 Task: Add a signature Jeffery Brown containing Have a great National Nurses Day, Jeffery Brown to email address softage.8@softage.net and add a label Test scores
Action: Mouse moved to (1129, 59)
Screenshot: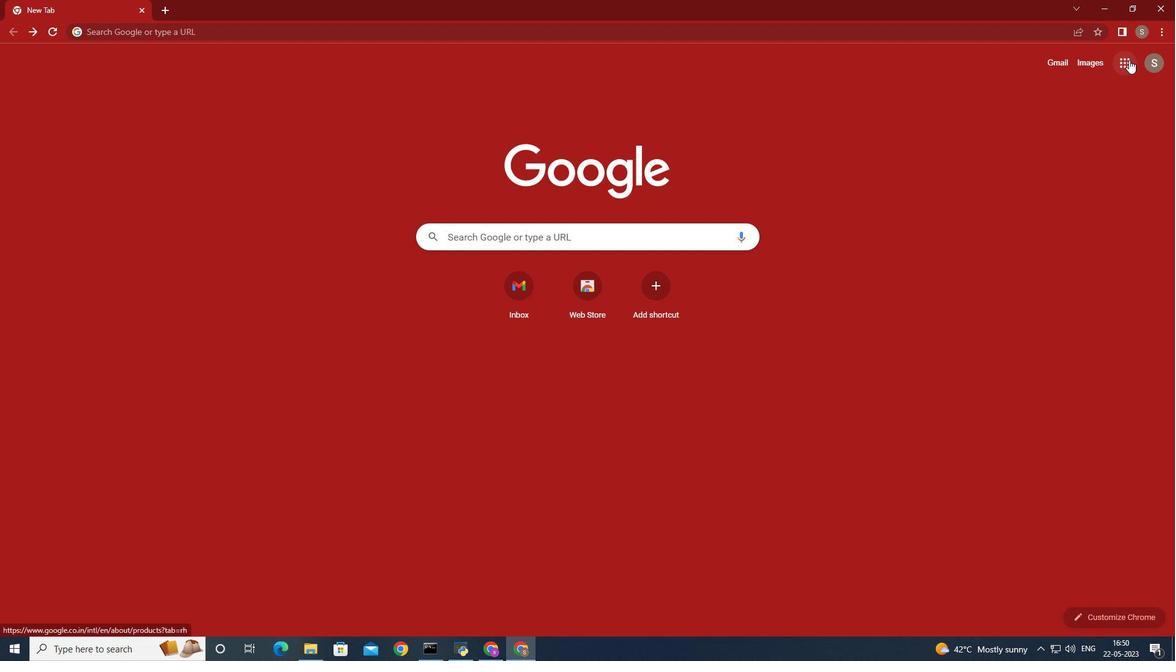 
Action: Mouse pressed left at (1129, 59)
Screenshot: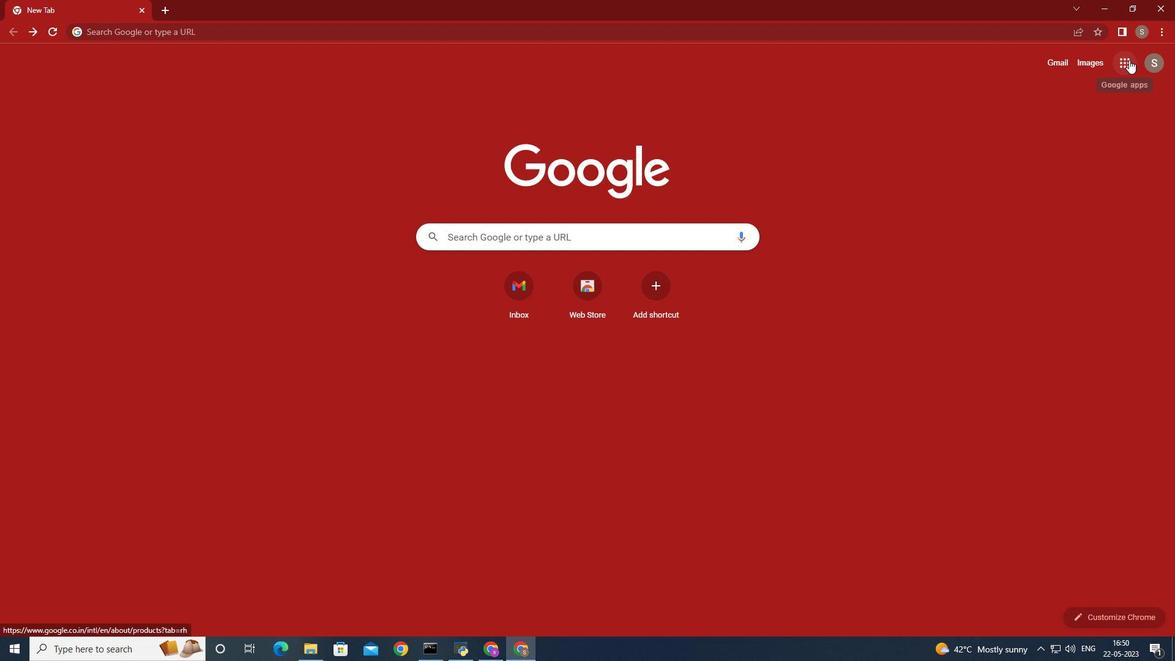 
Action: Mouse moved to (1087, 113)
Screenshot: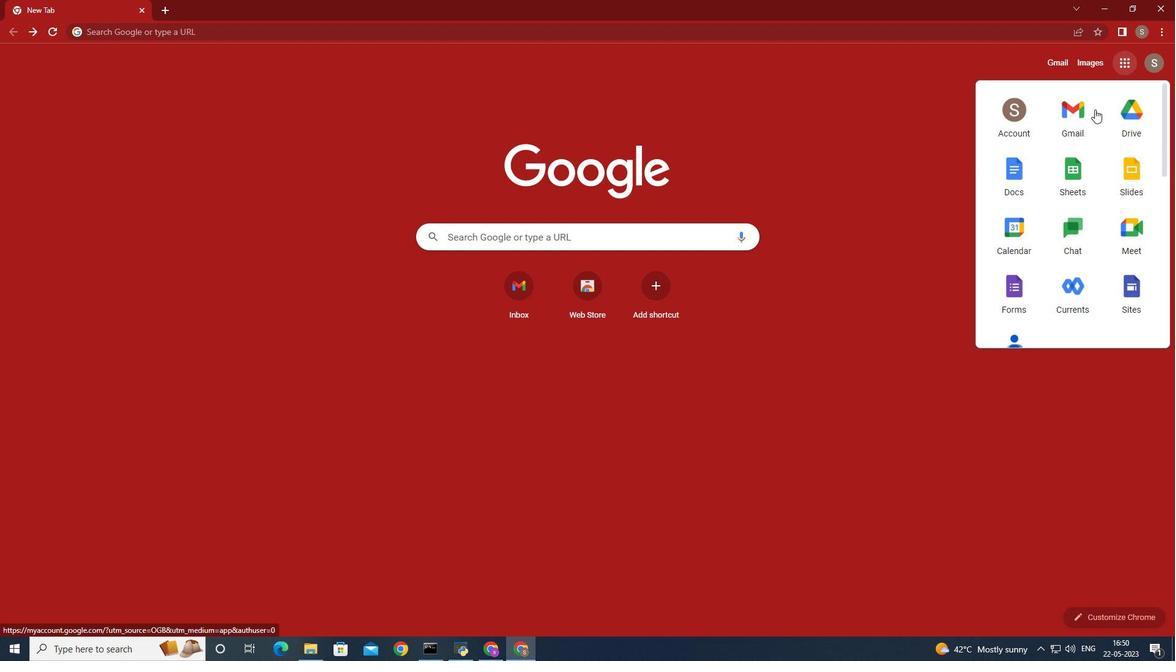 
Action: Mouse pressed left at (1087, 113)
Screenshot: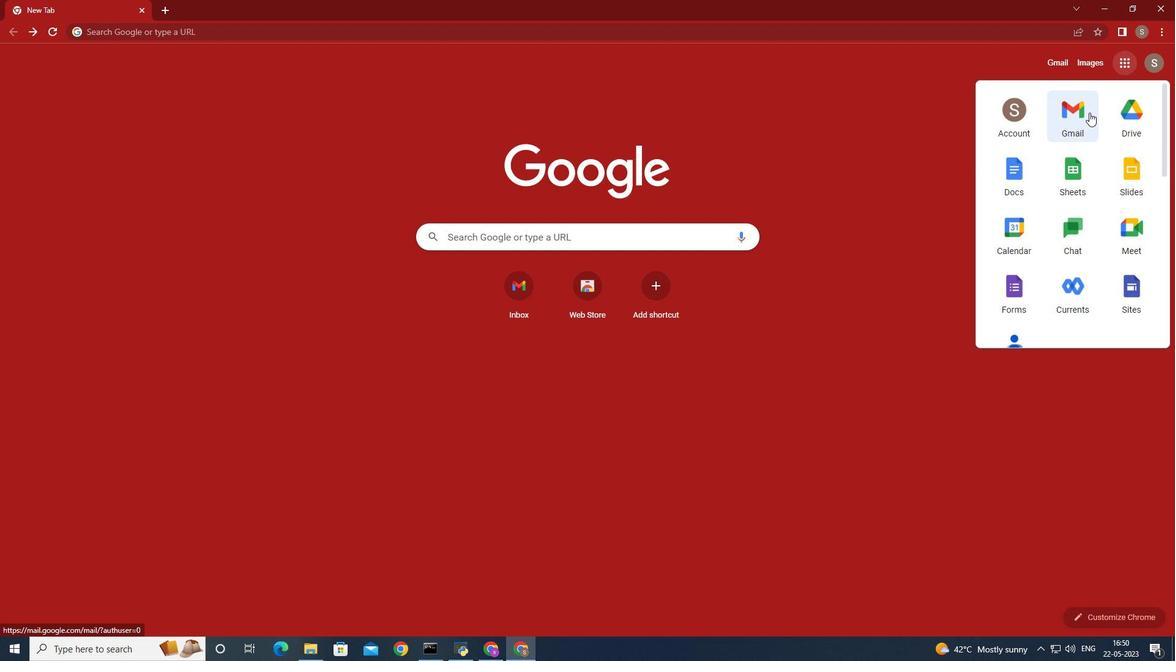 
Action: Mouse moved to (1034, 80)
Screenshot: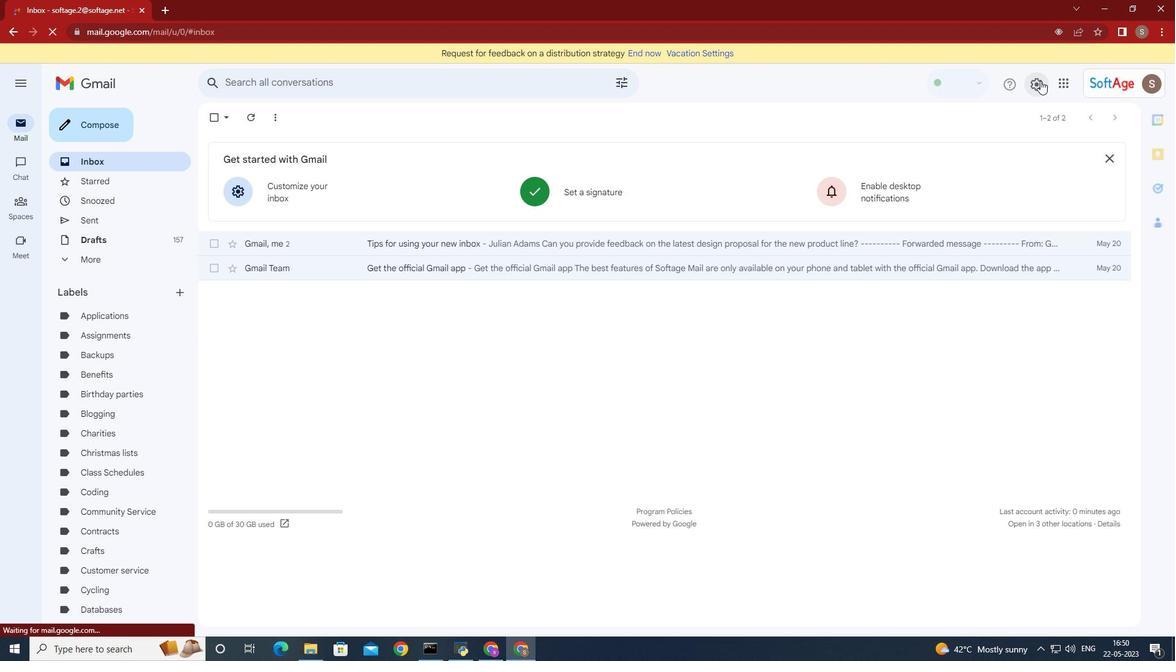 
Action: Mouse pressed left at (1034, 80)
Screenshot: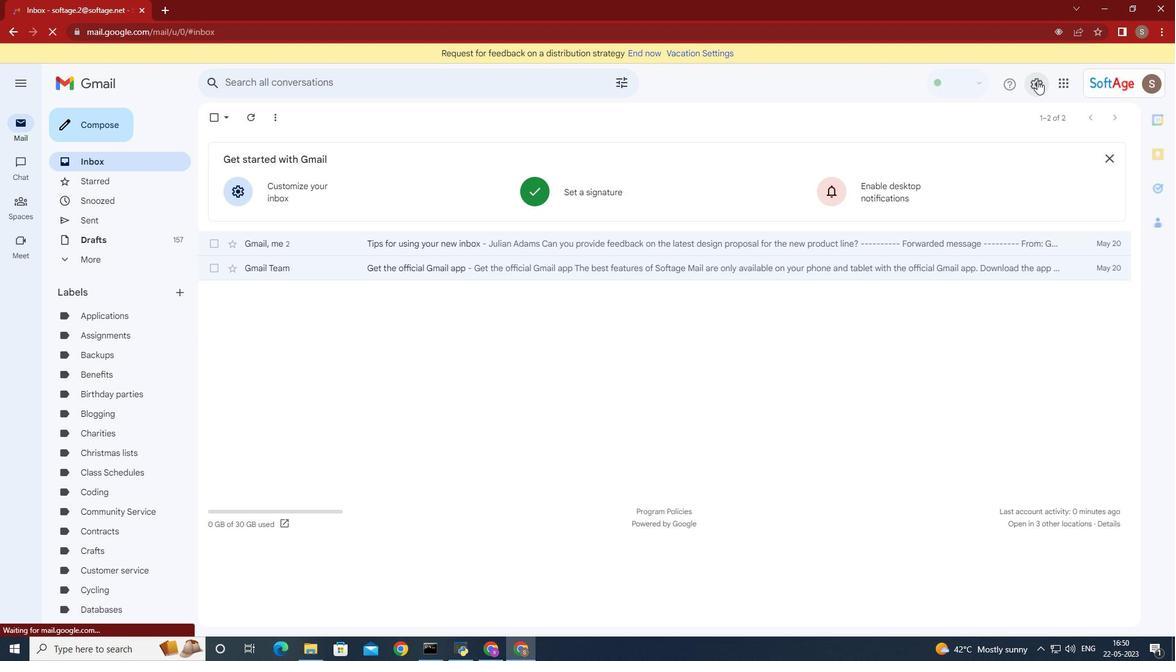
Action: Mouse moved to (1033, 139)
Screenshot: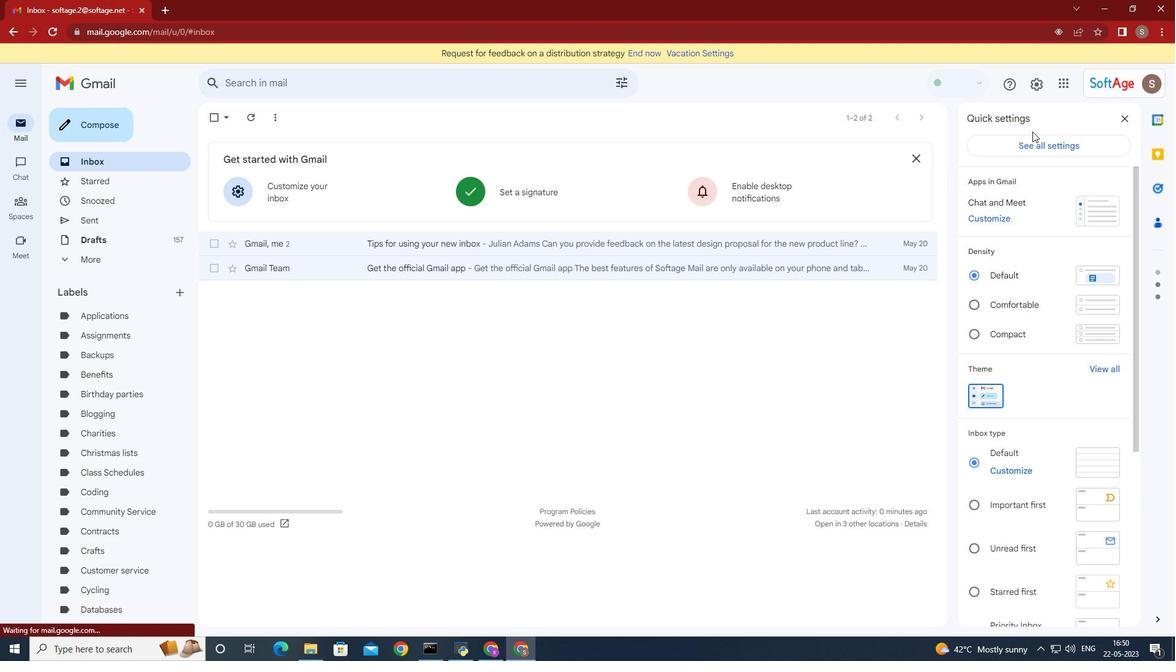 
Action: Mouse pressed left at (1033, 139)
Screenshot: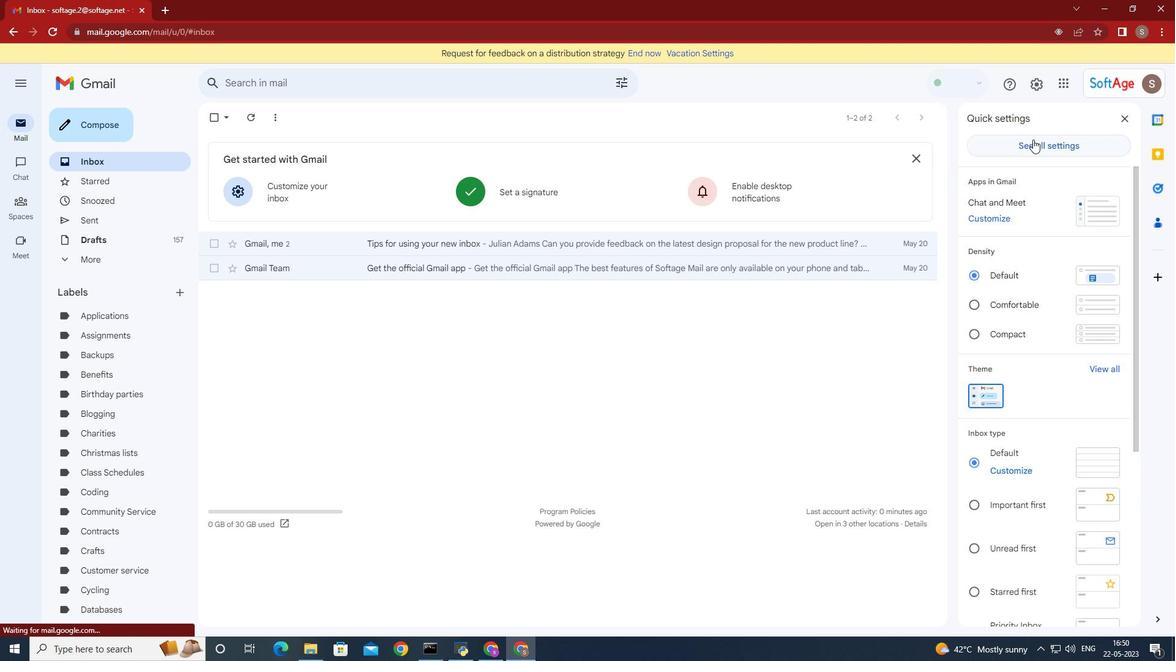 
Action: Mouse moved to (663, 259)
Screenshot: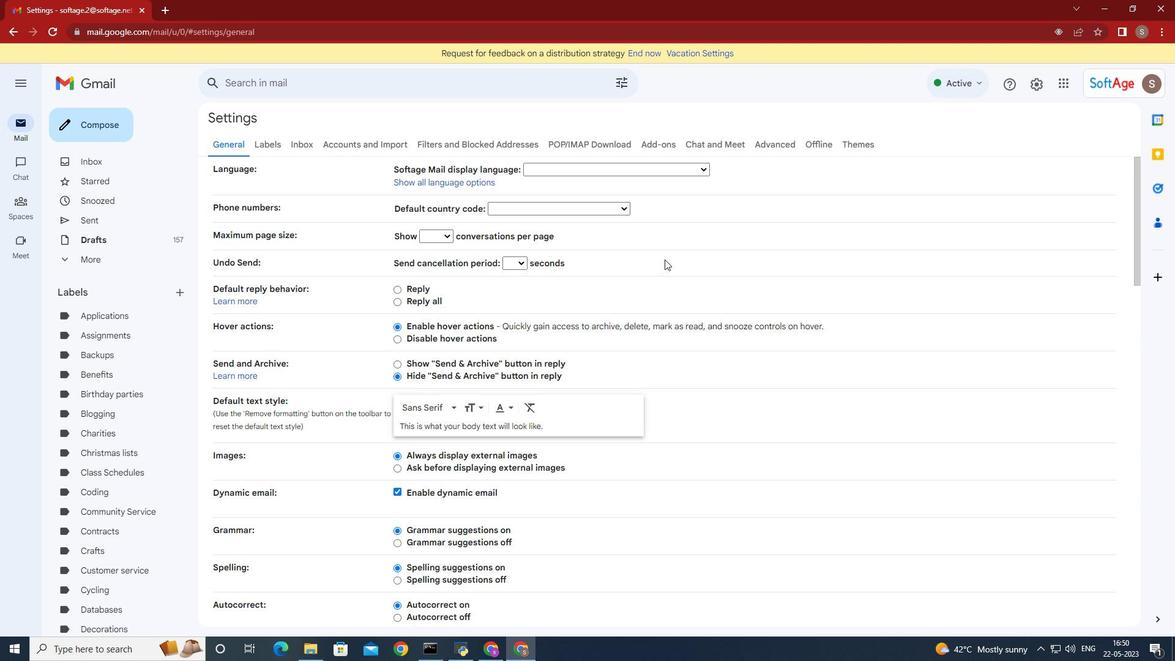
Action: Mouse scrolled (664, 258) with delta (0, 0)
Screenshot: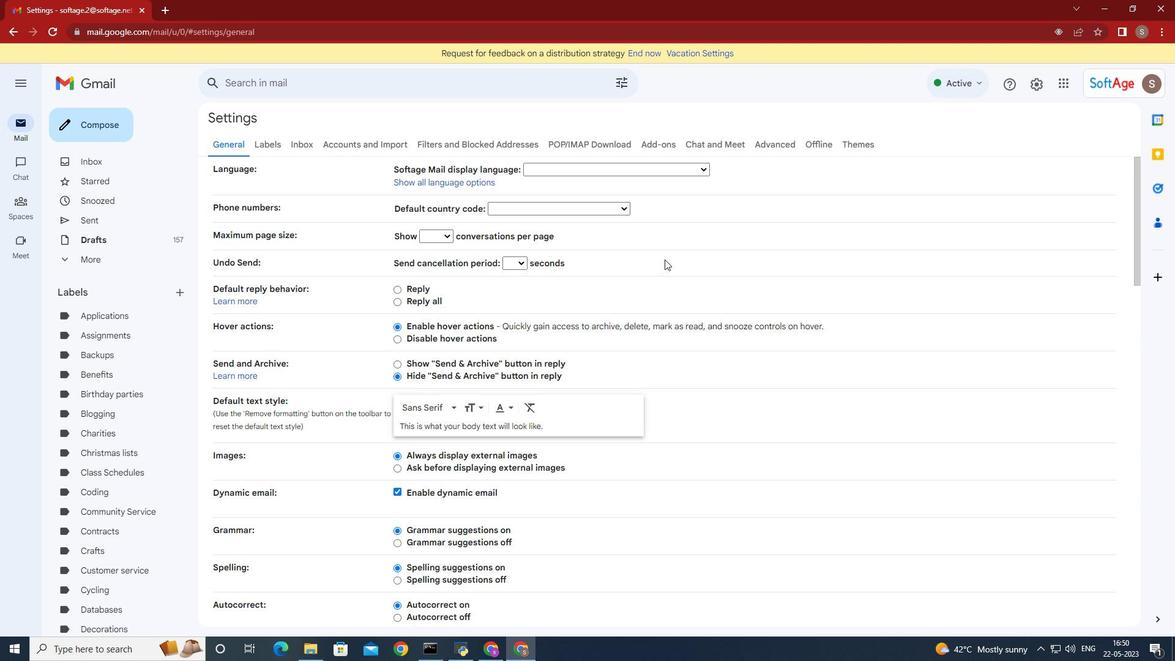 
Action: Mouse scrolled (663, 258) with delta (0, 0)
Screenshot: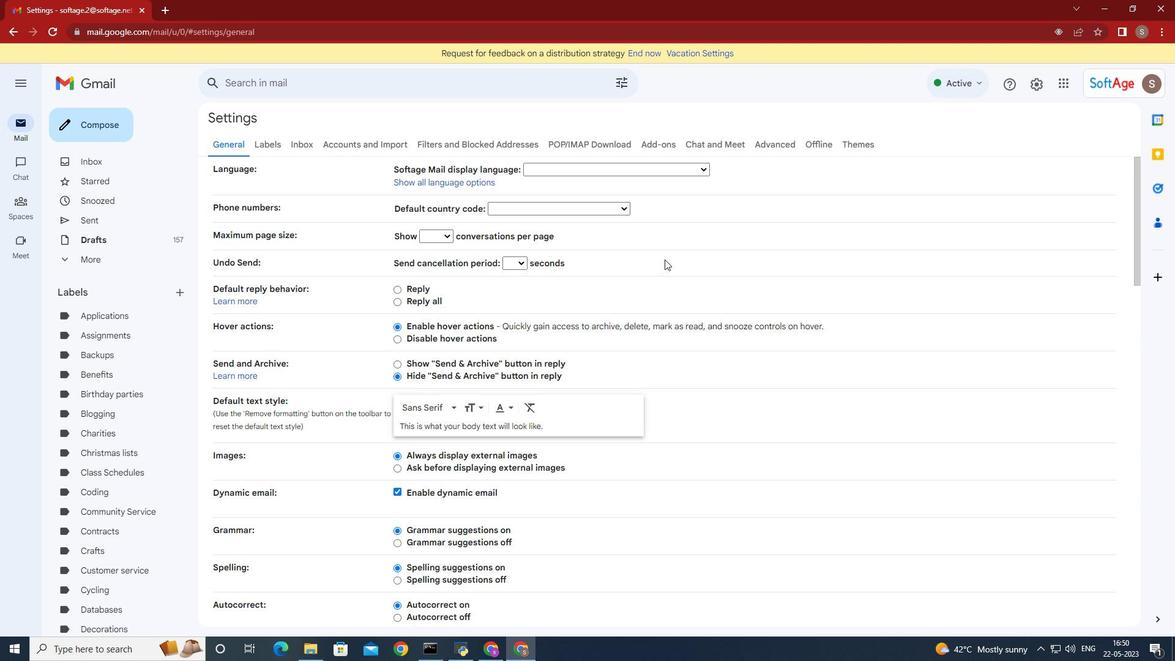 
Action: Mouse scrolled (663, 258) with delta (0, 0)
Screenshot: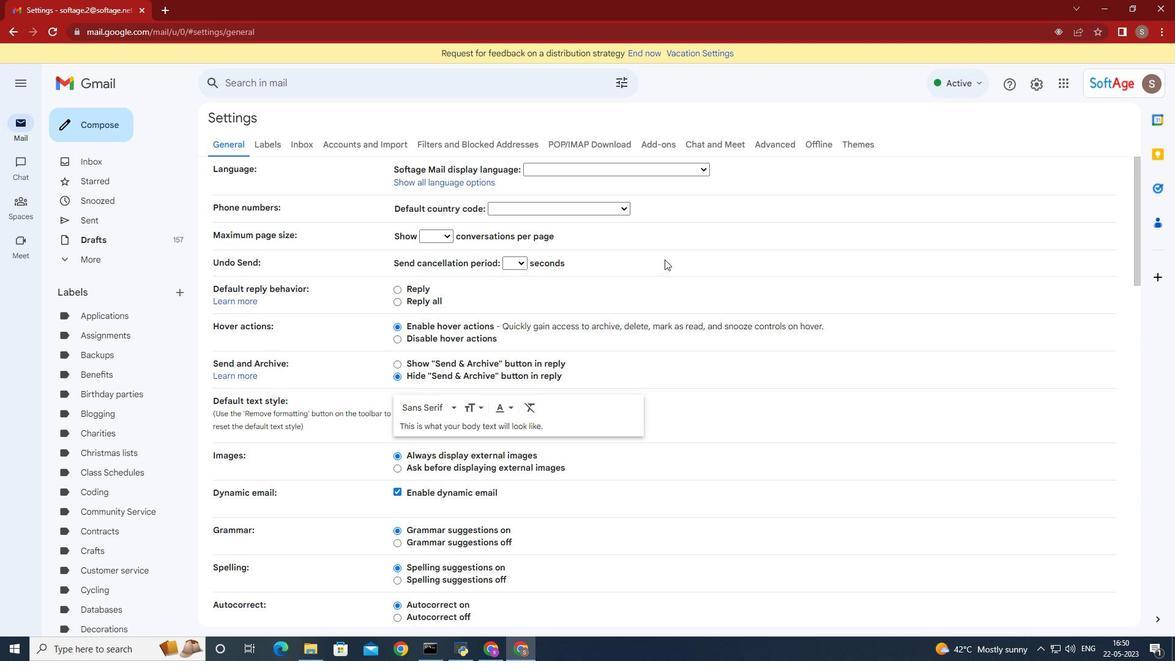 
Action: Mouse moved to (663, 259)
Screenshot: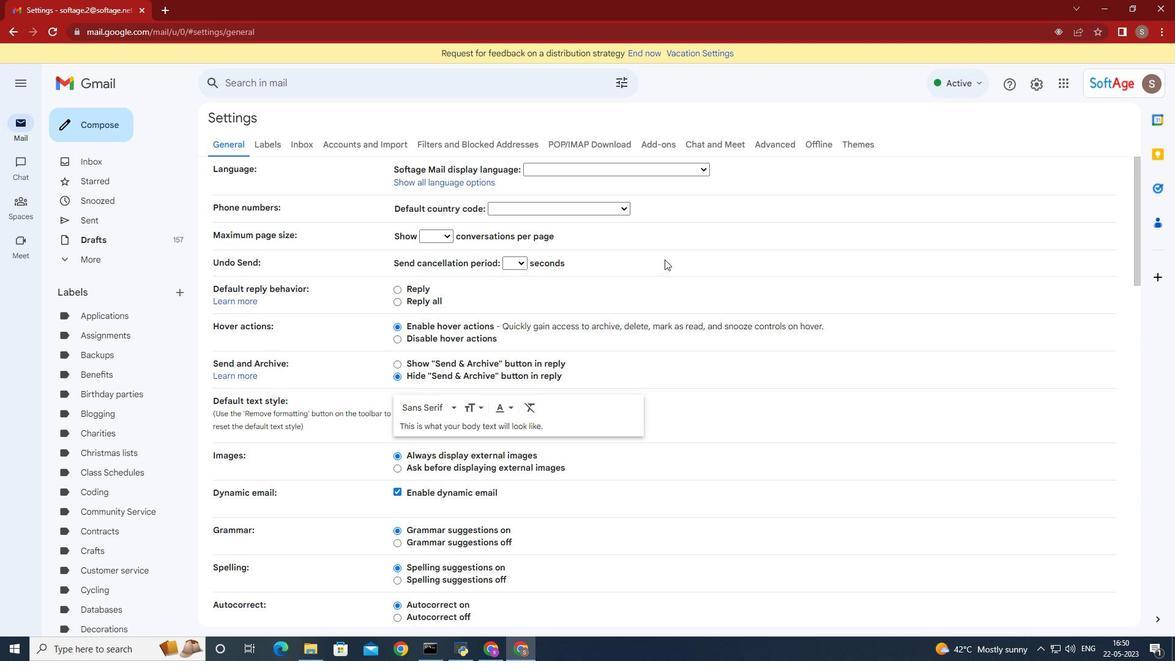 
Action: Mouse scrolled (663, 258) with delta (0, 0)
Screenshot: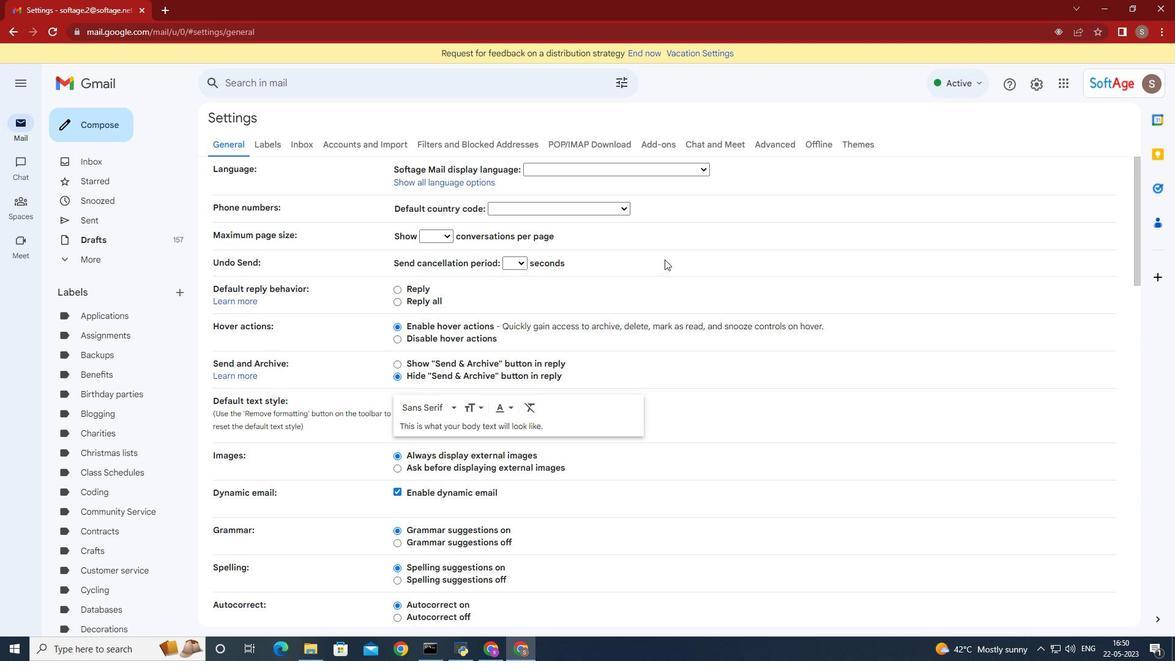 
Action: Mouse scrolled (663, 258) with delta (0, 0)
Screenshot: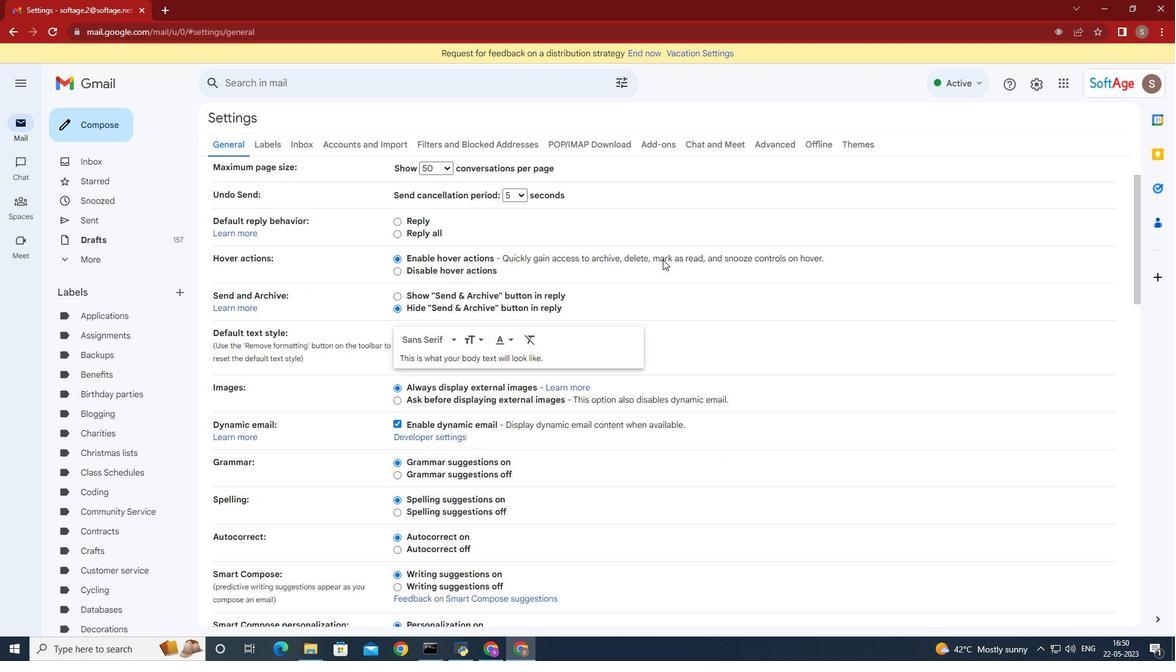 
Action: Mouse scrolled (663, 258) with delta (0, 0)
Screenshot: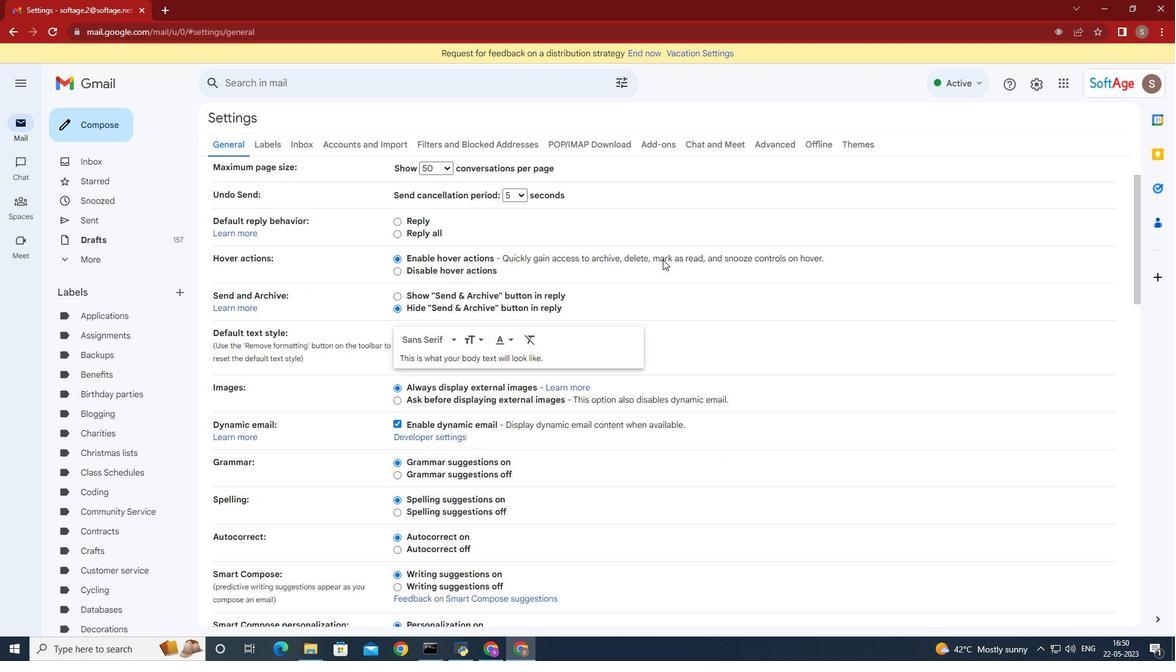 
Action: Mouse scrolled (663, 258) with delta (0, 0)
Screenshot: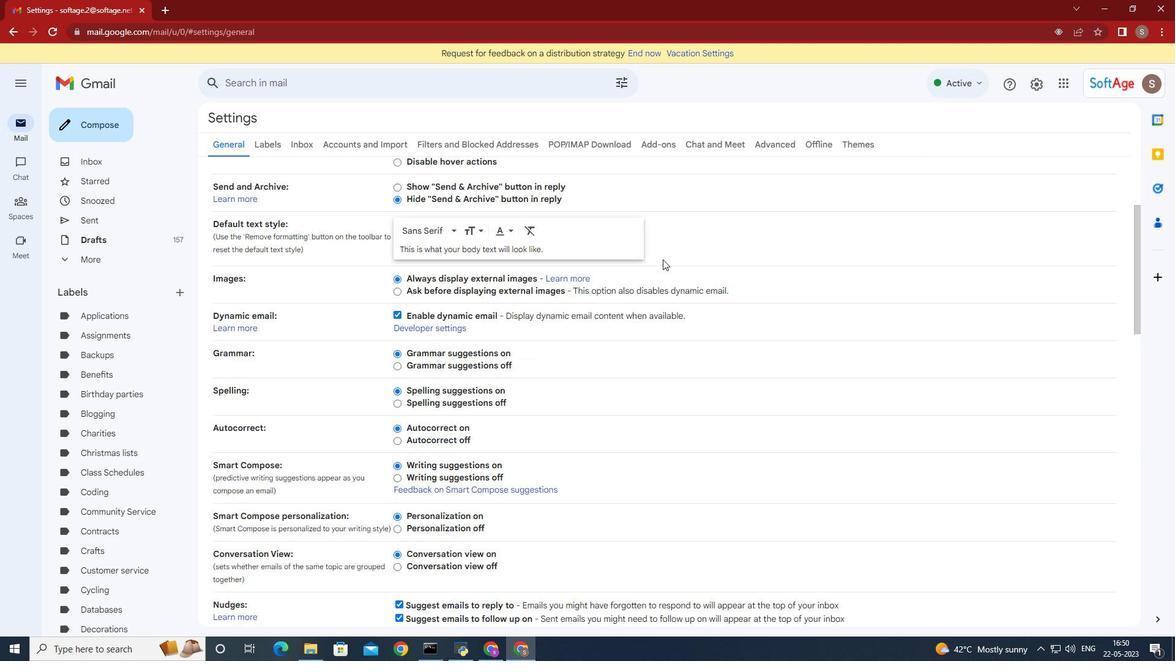 
Action: Mouse scrolled (663, 258) with delta (0, 0)
Screenshot: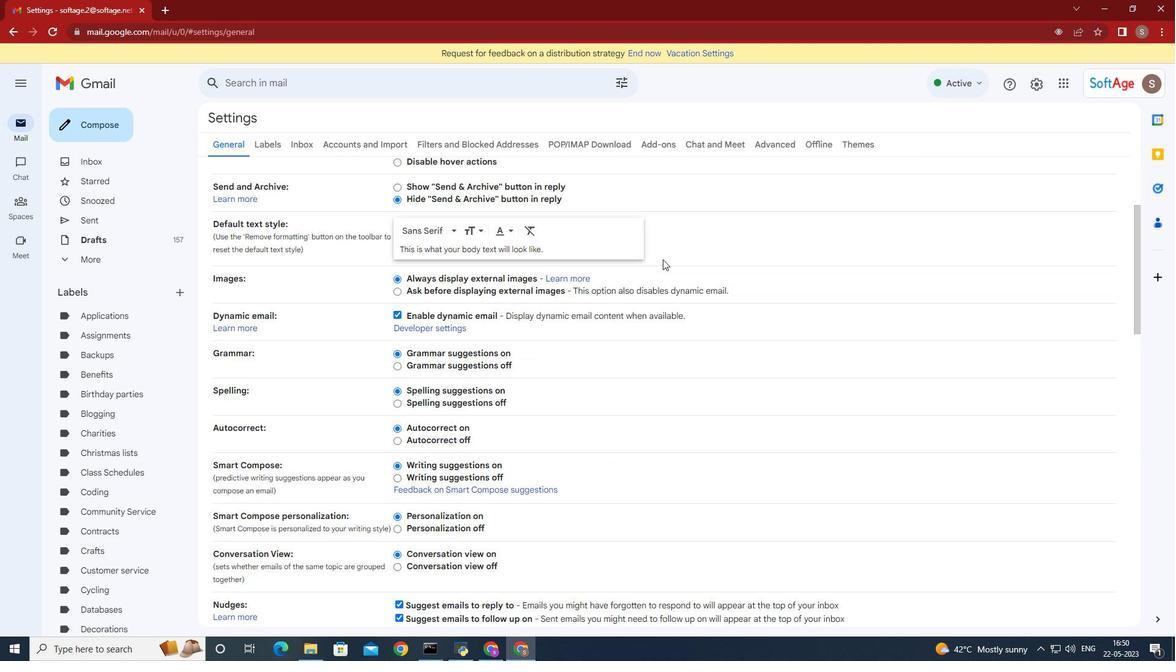 
Action: Mouse scrolled (663, 258) with delta (0, 0)
Screenshot: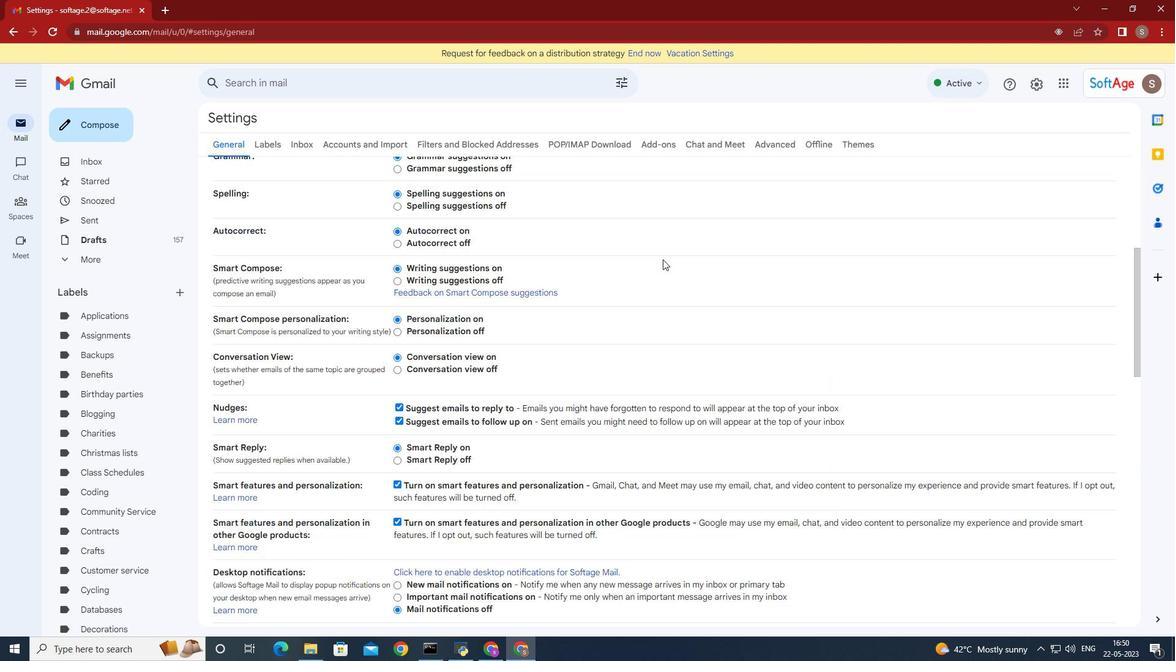 
Action: Mouse scrolled (663, 258) with delta (0, 0)
Screenshot: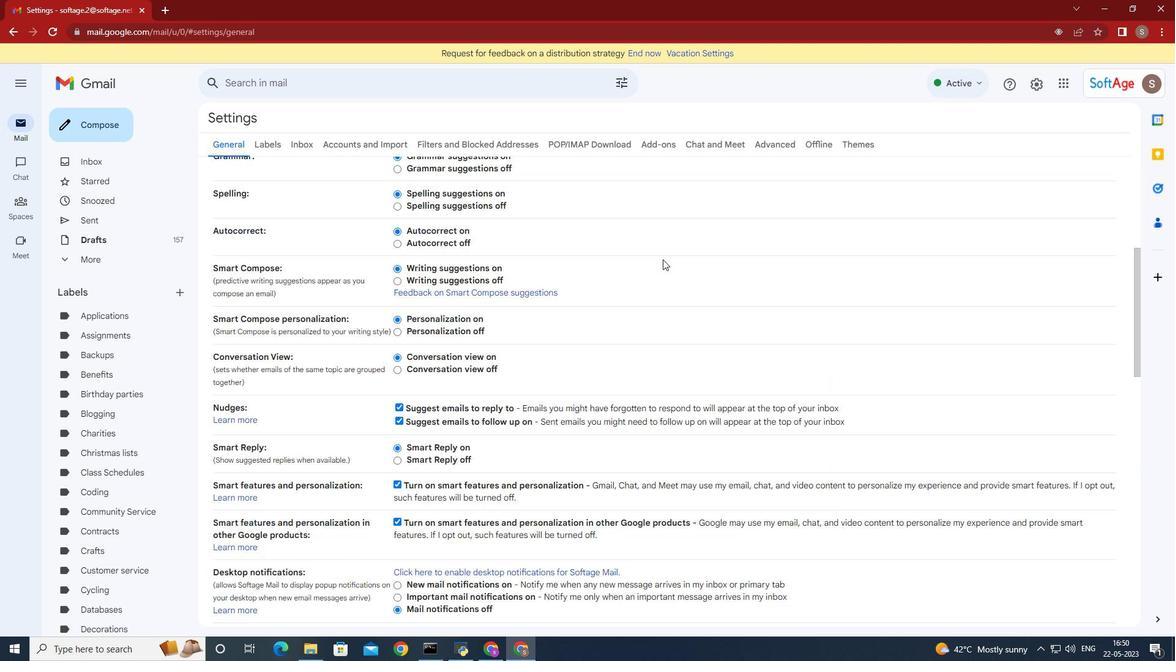 
Action: Mouse scrolled (663, 258) with delta (0, 0)
Screenshot: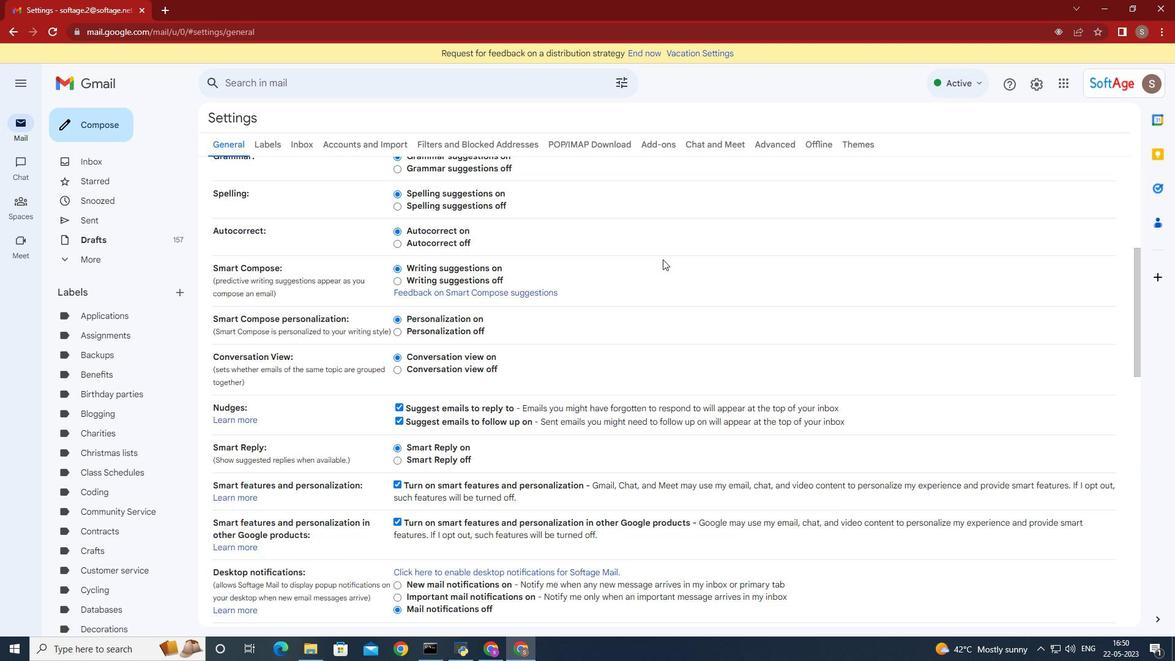 
Action: Mouse moved to (400, 417)
Screenshot: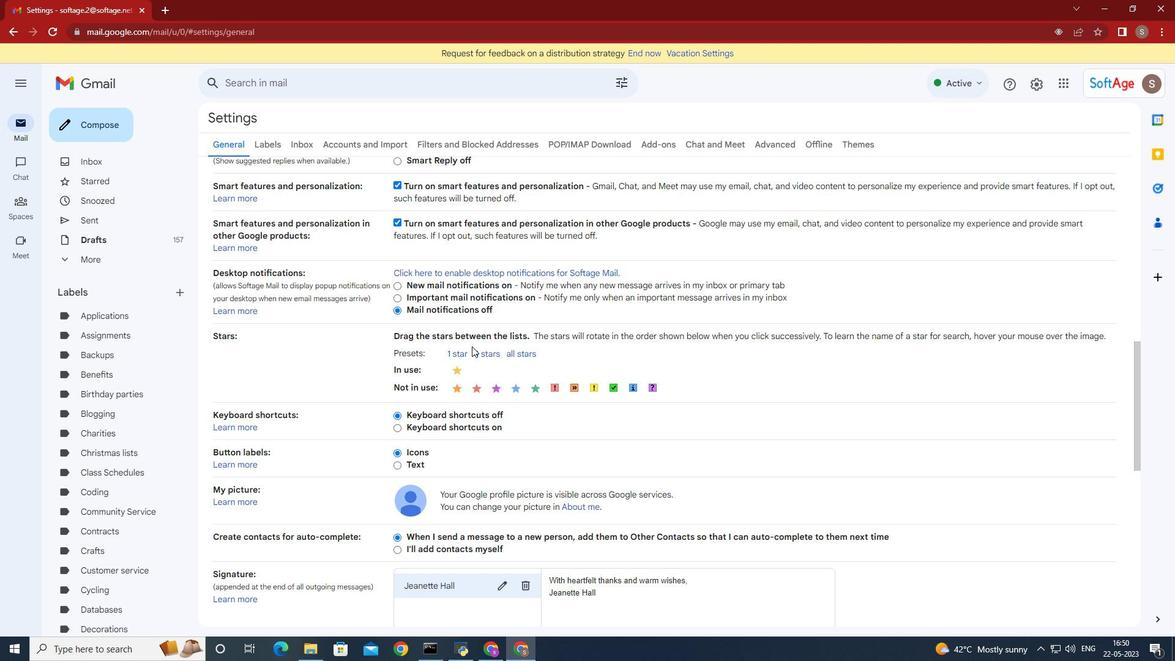 
Action: Mouse scrolled (400, 416) with delta (0, 0)
Screenshot: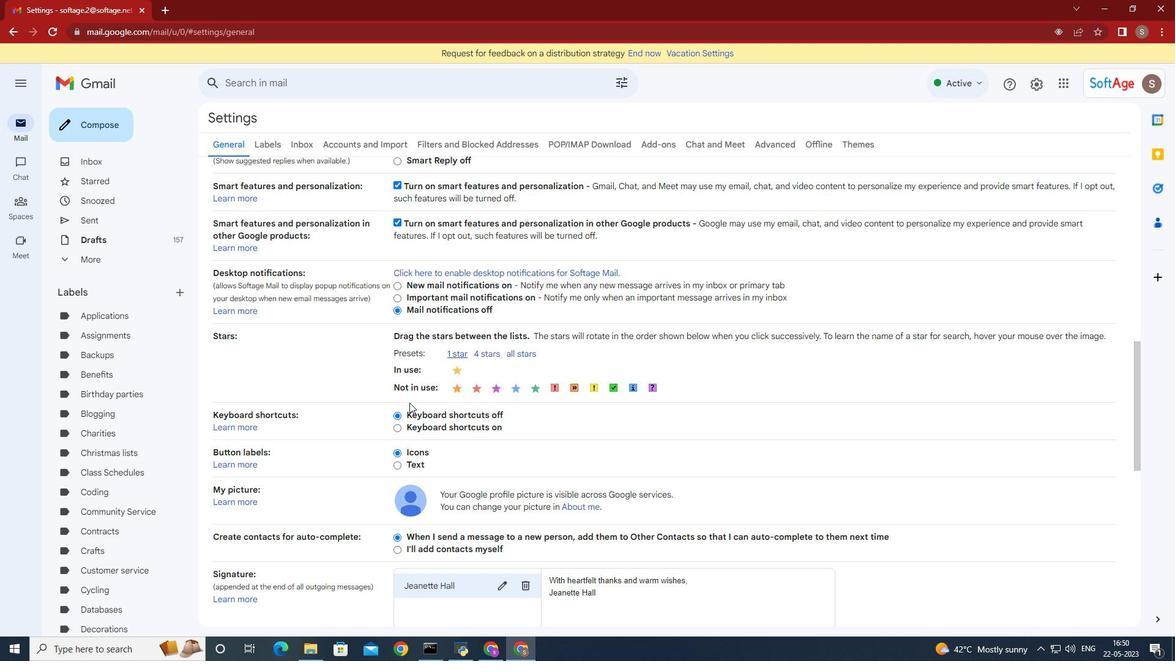 
Action: Mouse moved to (399, 418)
Screenshot: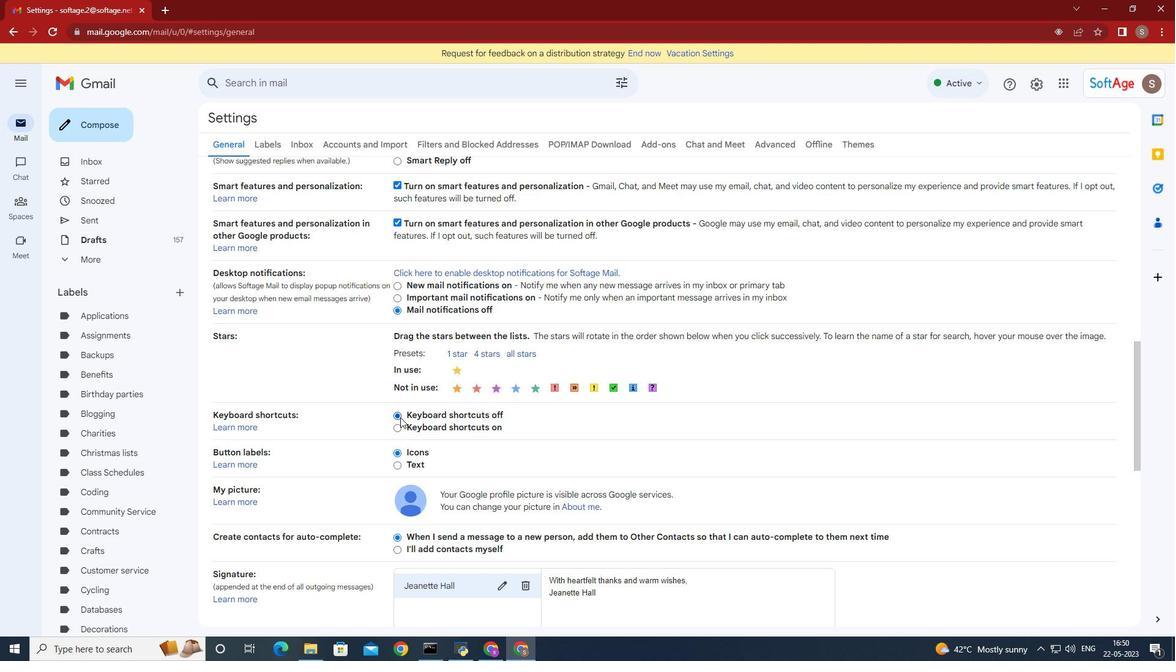 
Action: Mouse scrolled (399, 417) with delta (0, 0)
Screenshot: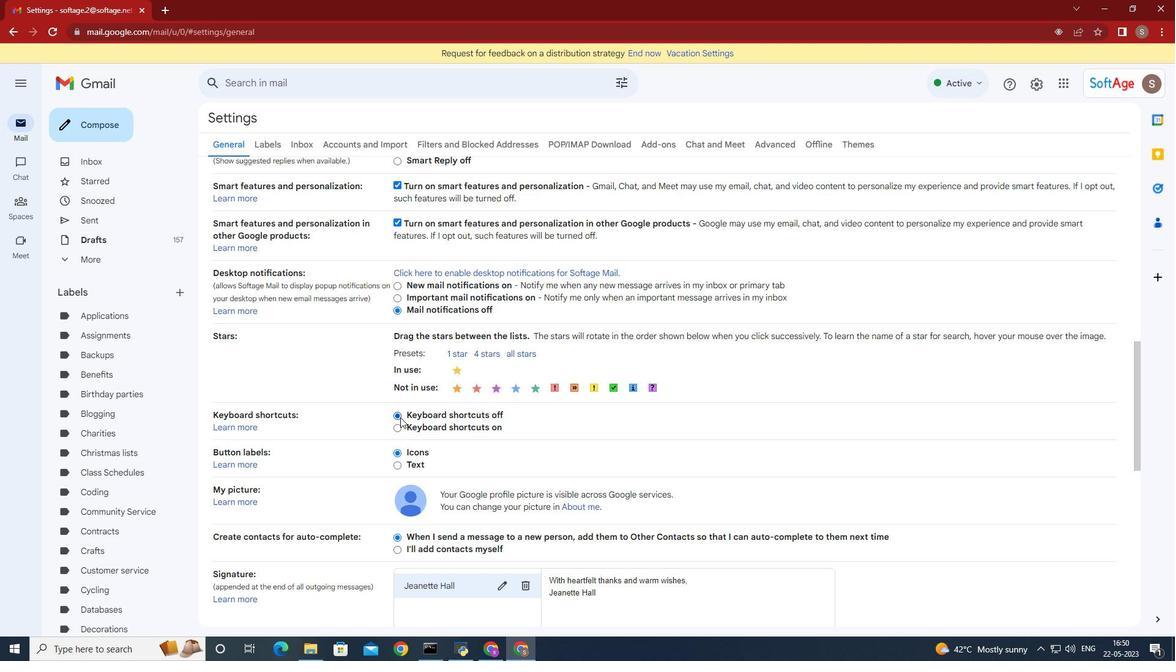 
Action: Mouse scrolled (399, 417) with delta (0, 0)
Screenshot: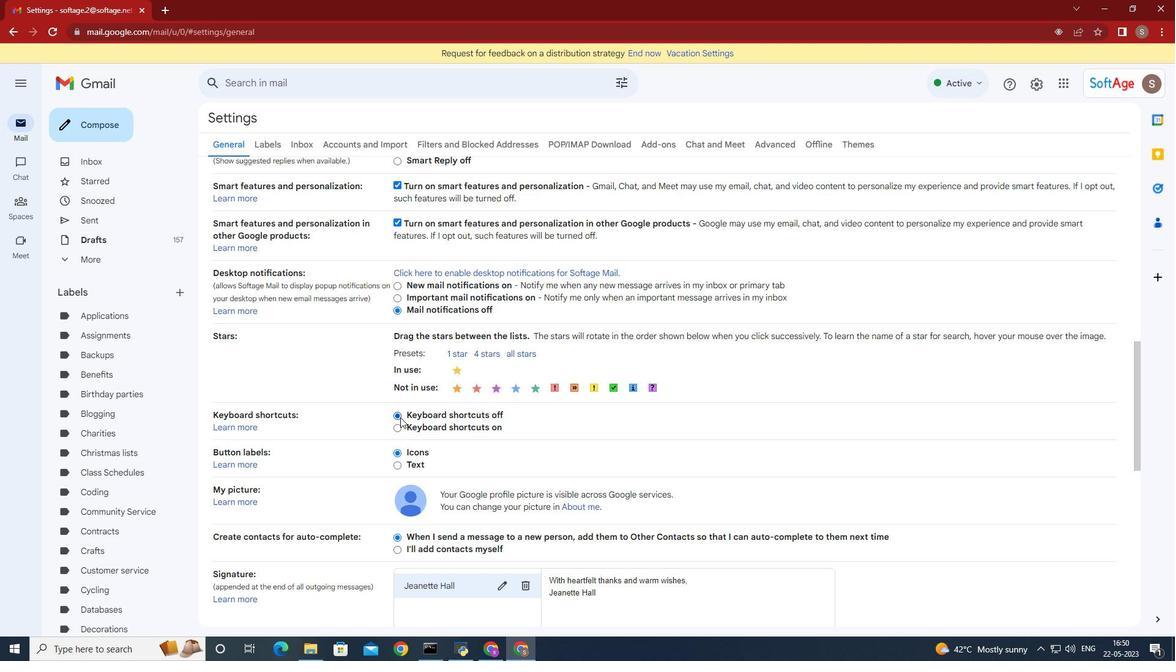 
Action: Mouse scrolled (399, 417) with delta (0, 0)
Screenshot: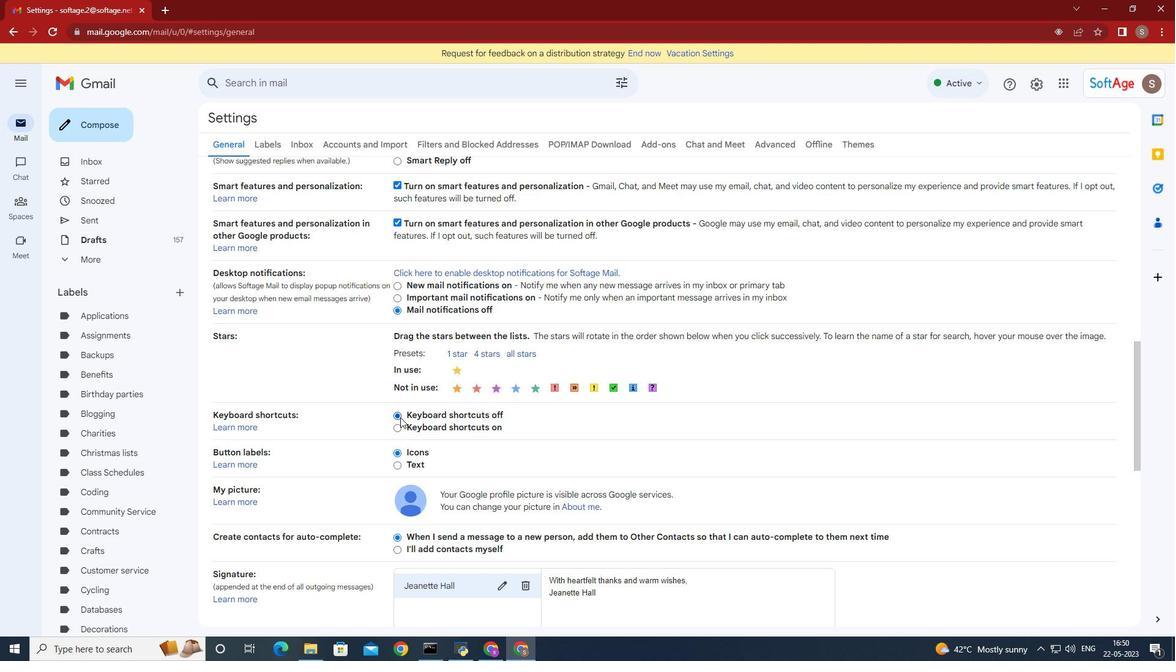 
Action: Mouse scrolled (399, 417) with delta (0, 0)
Screenshot: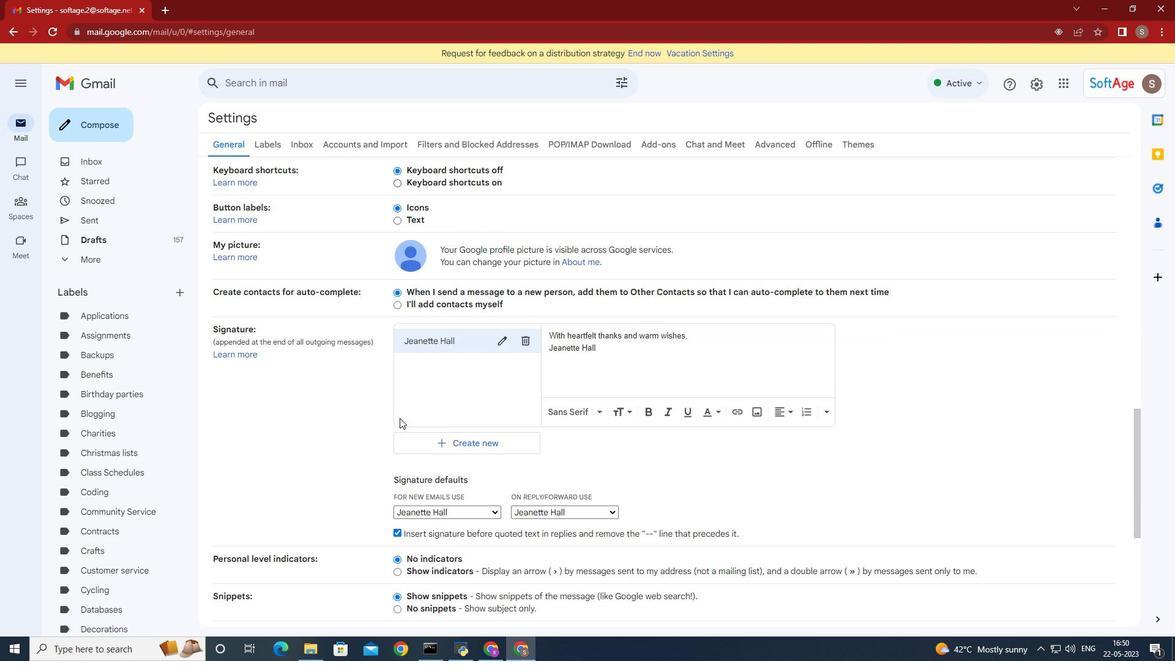 
Action: Mouse scrolled (399, 417) with delta (0, 0)
Screenshot: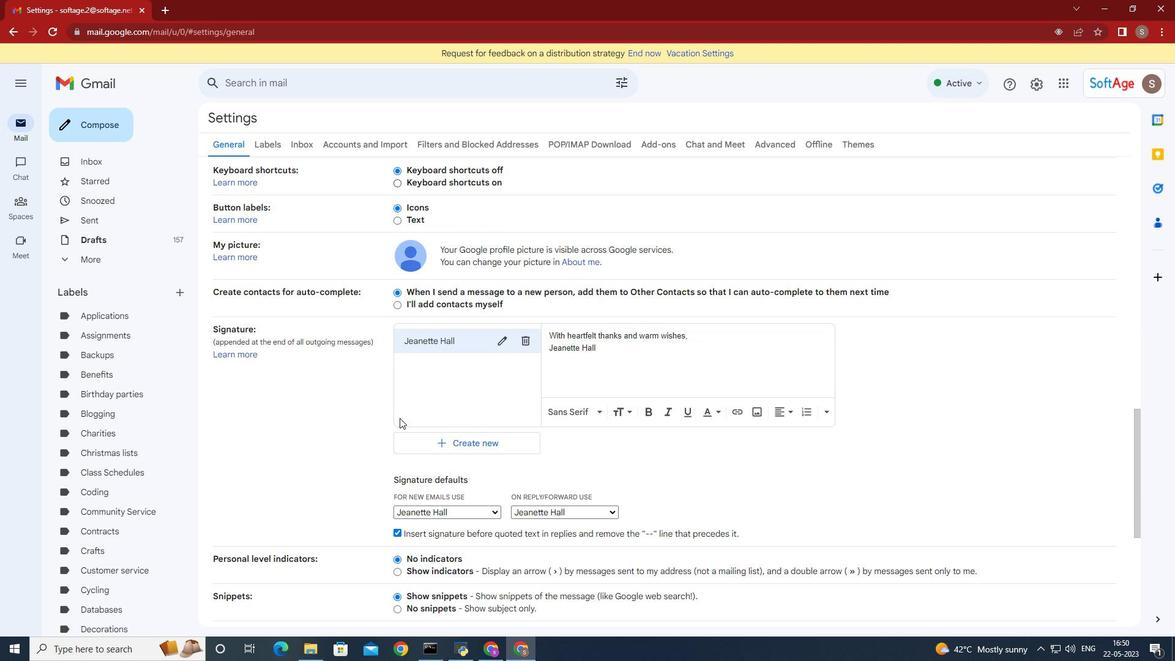 
Action: Mouse scrolled (399, 417) with delta (0, 0)
Screenshot: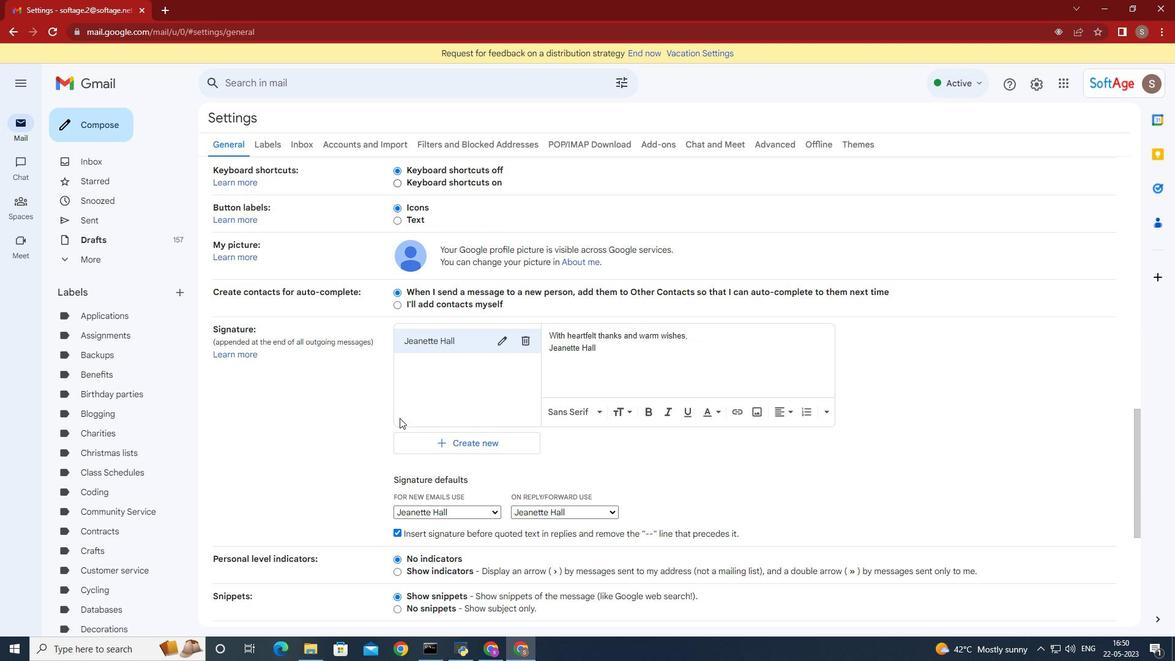 
Action: Mouse moved to (476, 252)
Screenshot: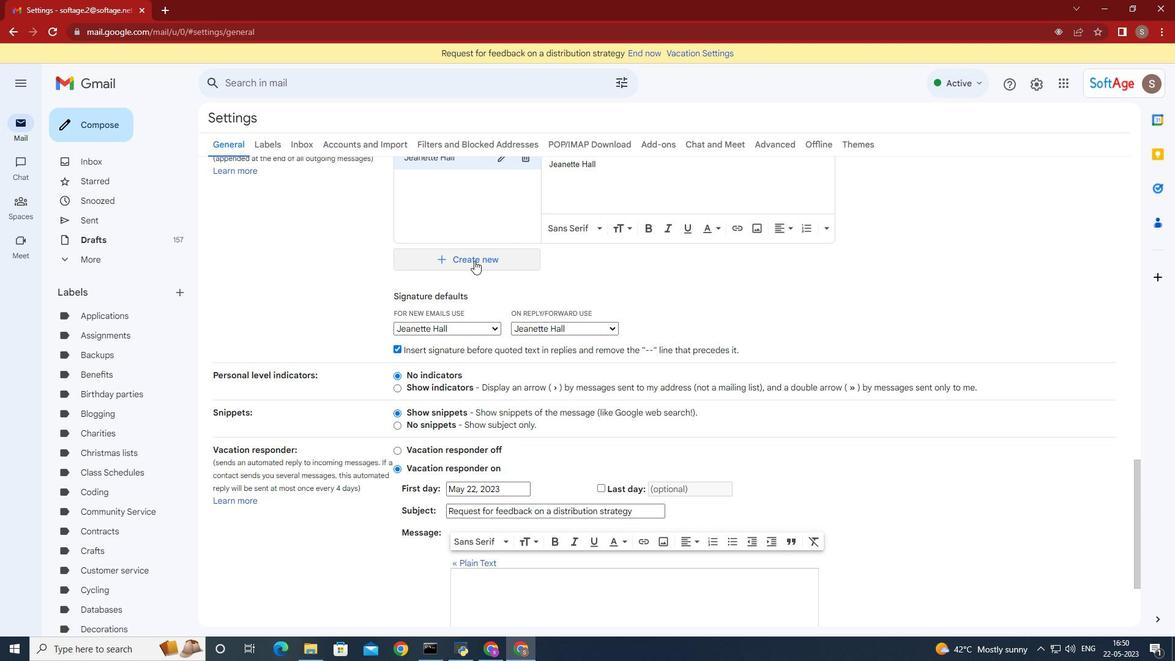 
Action: Mouse pressed left at (476, 252)
Screenshot: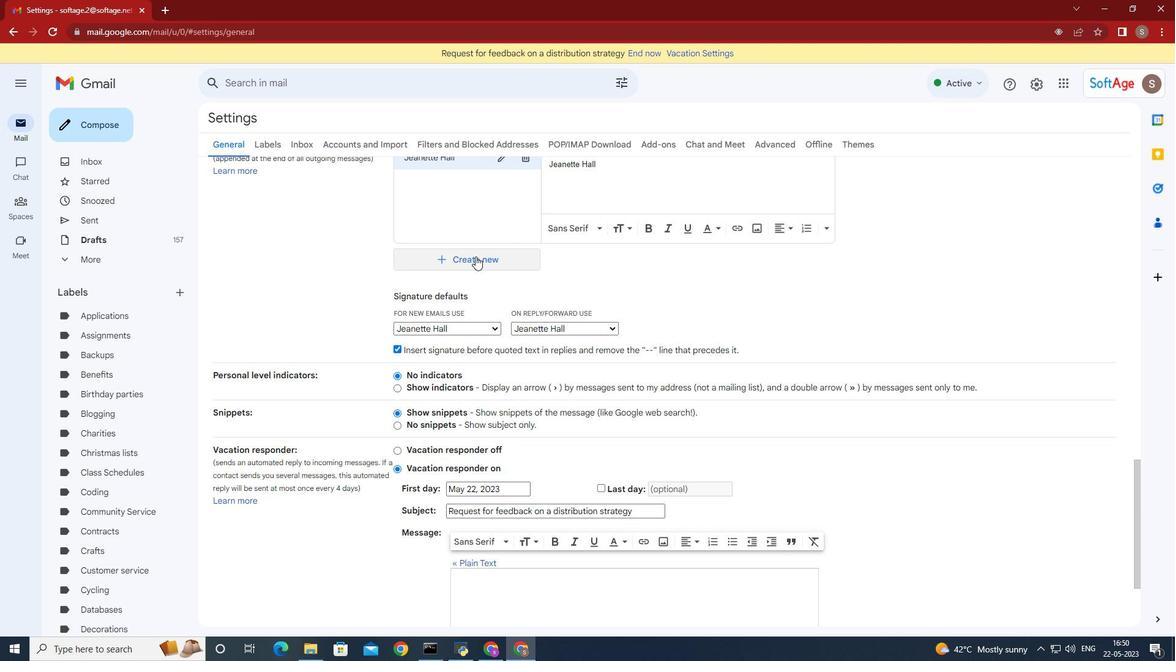 
Action: Mouse moved to (485, 281)
Screenshot: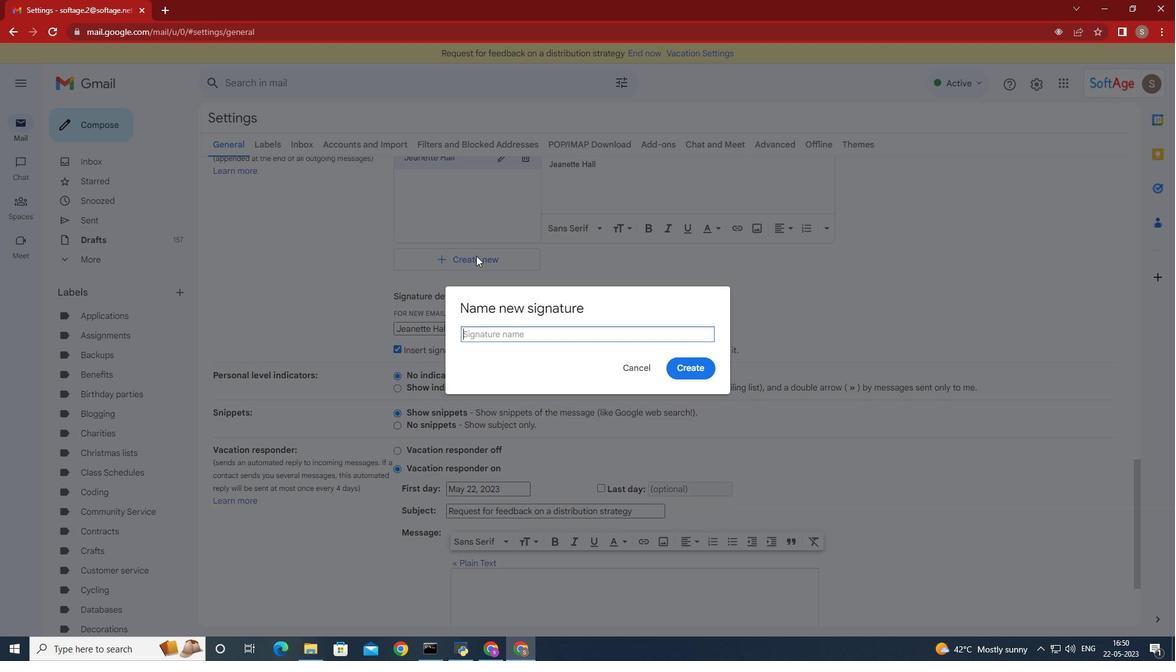 
Action: Key pressed <Key.shift><Key.shift><Key.shift><Key.shift><Key.shift><Key.shift><Key.shift><Key.shift><Key.shift><Key.shift><Key.shift>Jeffery<Key.space><Key.shift><Key.shift><Key.shift>Brown<Key.space>
Screenshot: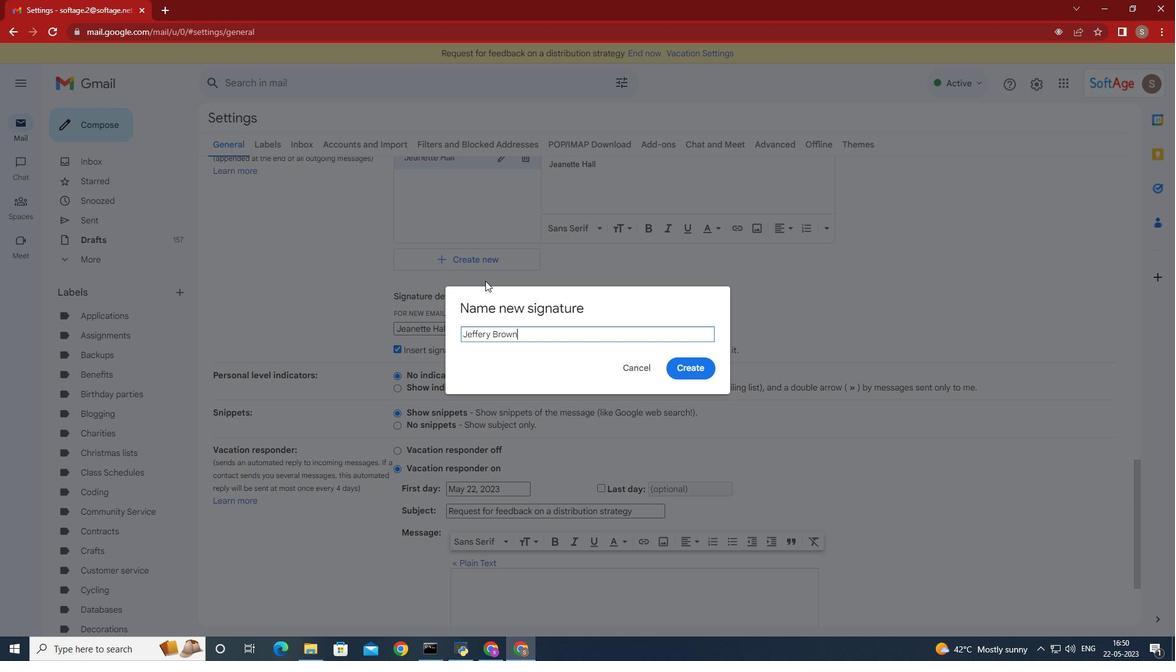 
Action: Mouse scrolled (485, 281) with delta (0, 0)
Screenshot: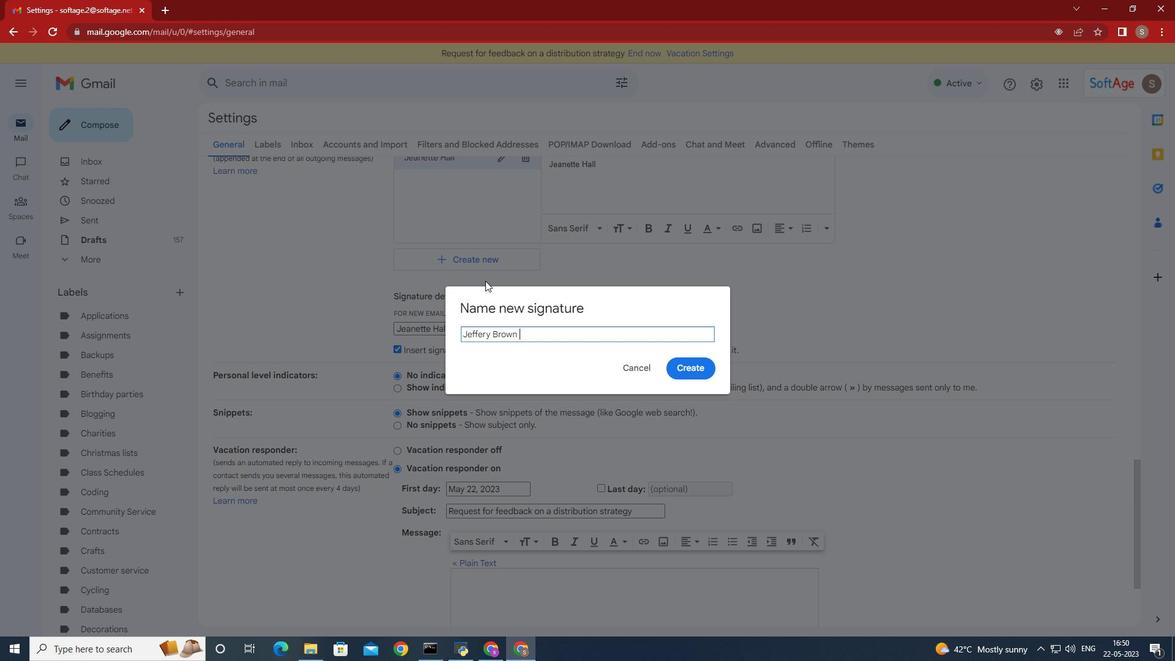 
Action: Mouse moved to (680, 370)
Screenshot: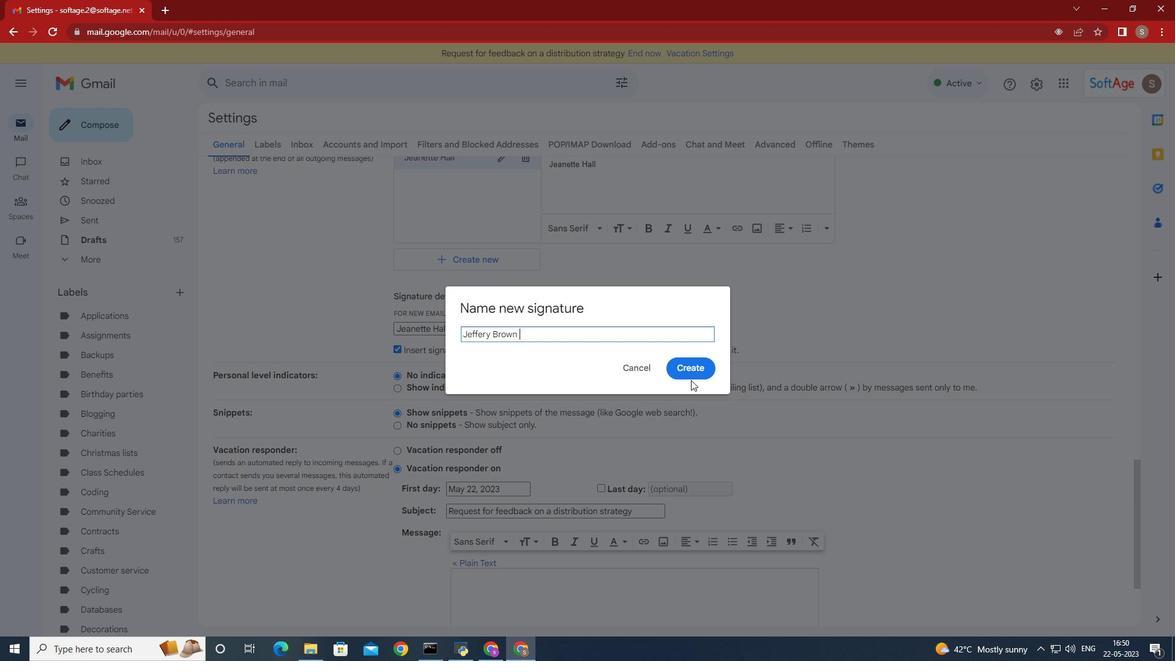 
Action: Mouse pressed left at (680, 370)
Screenshot: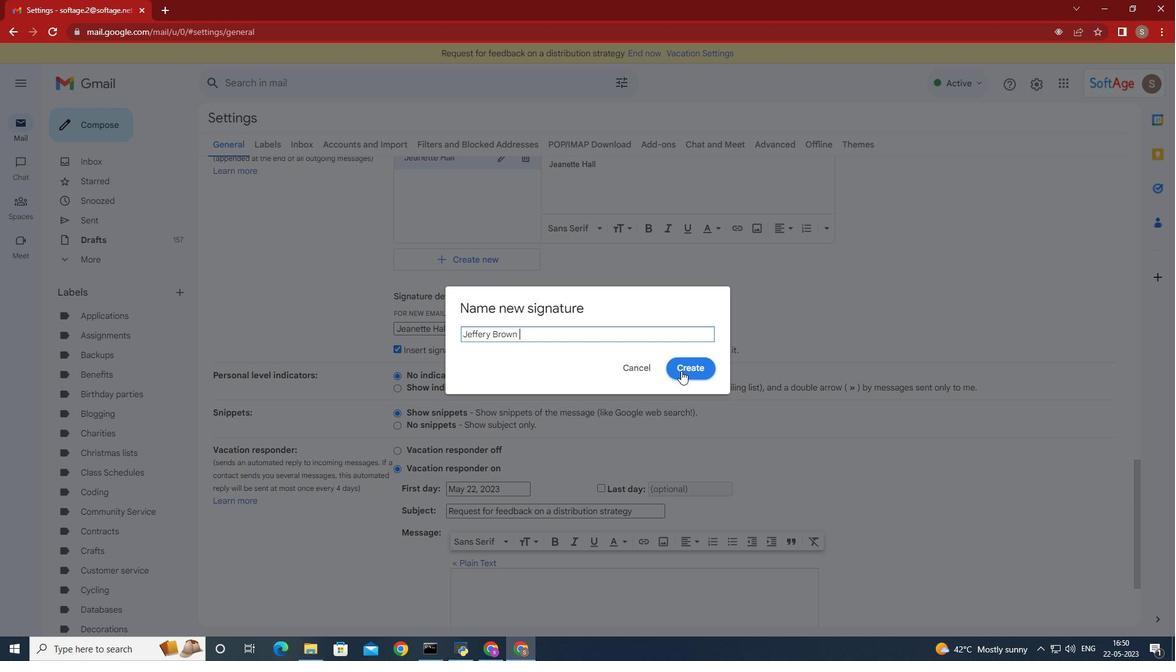 
Action: Mouse moved to (555, 396)
Screenshot: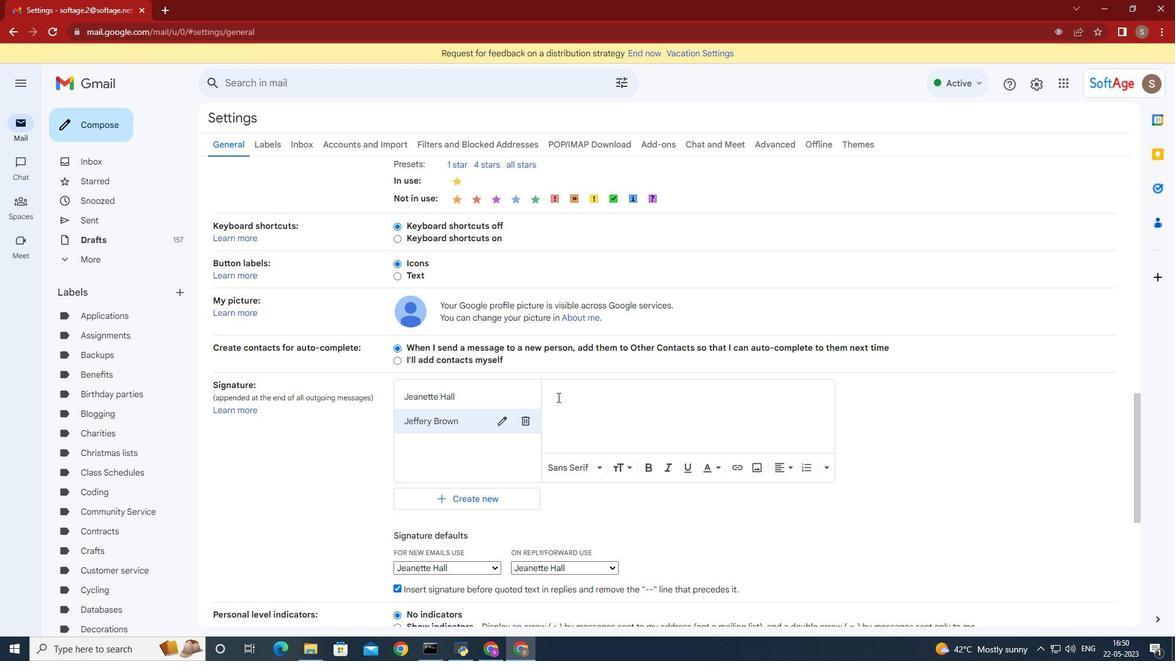 
Action: Mouse pressed left at (555, 396)
Screenshot: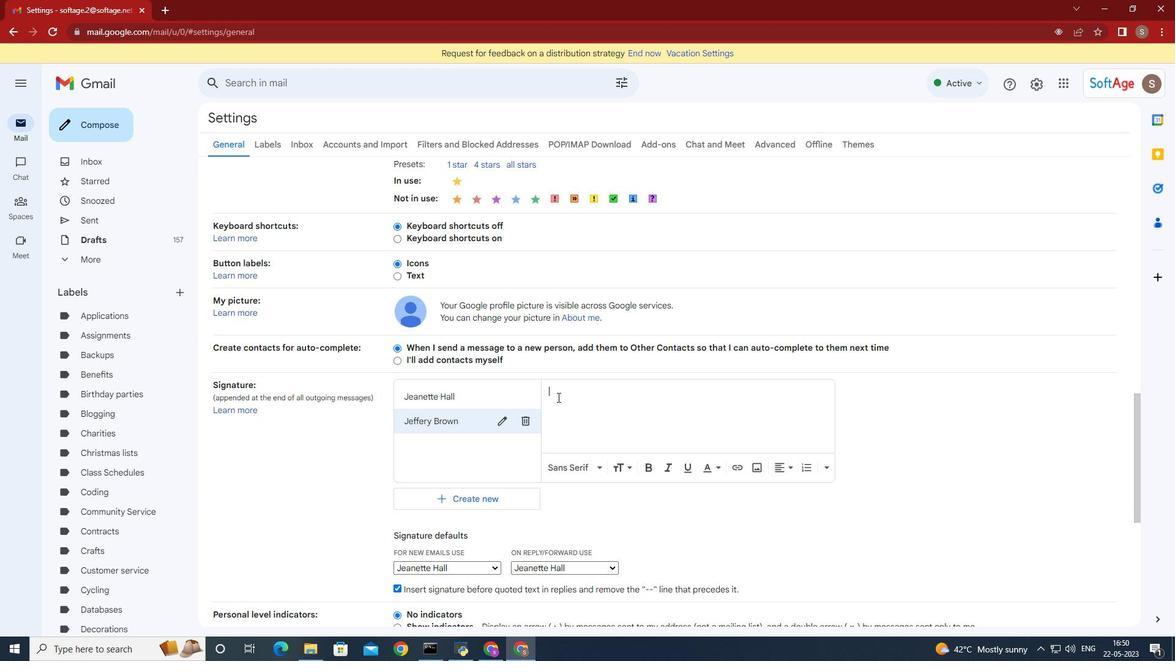 
Action: Mouse moved to (555, 396)
Screenshot: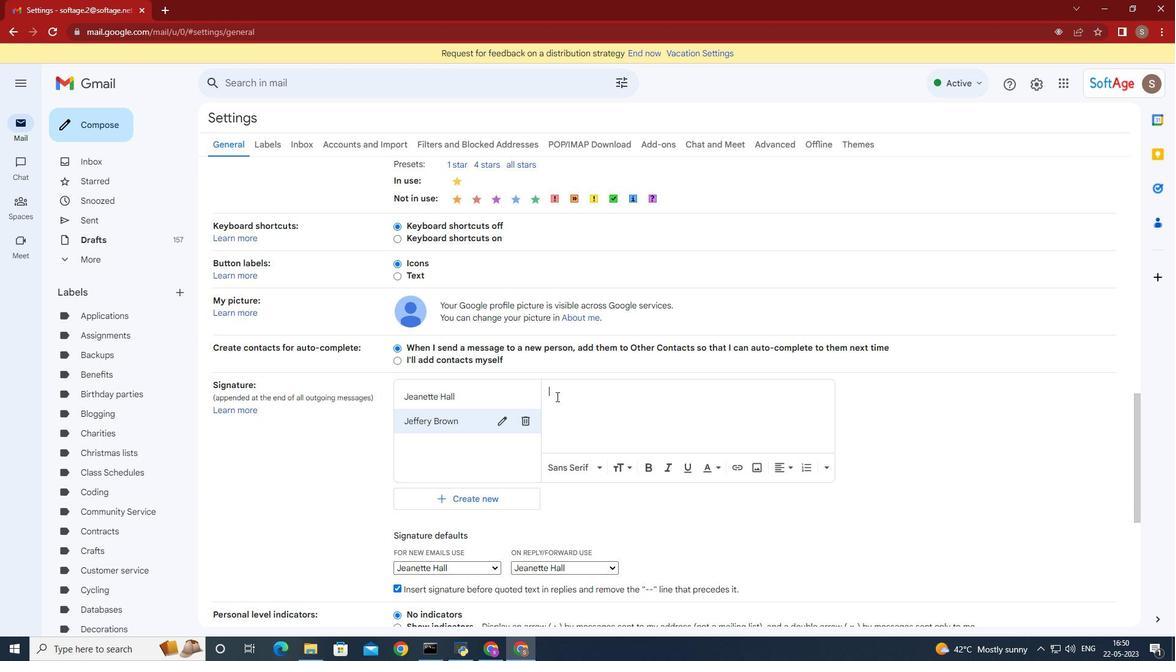 
Action: Key pressed <Key.shift>Have<Key.space>a<Key.space>great<Key.space><Key.shift><Key.shift><Key.shift>National<Key.space><Key.shift>Nurses<Key.space><Key.shift><Key.shift><Key.shift><Key.shift>Day<Key.space>,<Key.enter><Key.shift><Key.shift><Key.shift><Key.shift><Key.shift><Key.shift><Key.shift><Key.shift><Key.shift><Key.shift><Key.shift><Key.shift><Key.shift><Key.shift><Key.shift><Key.shift><Key.shift><Key.shift><Key.shift><Key.shift><Key.shift><Key.shift><Key.shift><Key.shift><Key.shift><Key.shift><Key.shift><Key.shift><Key.shift><Key.shift><Key.shift><Key.shift><Key.shift><Key.shift><Key.shift><Key.shift><Key.shift><Key.shift><Key.shift><Key.shift><Key.shift><Key.shift>Jeffery<Key.space><Key.shift><Key.shift><Key.shift><Key.shift><Key.shift><Key.shift><Key.shift>Brown<Key.space>
Screenshot: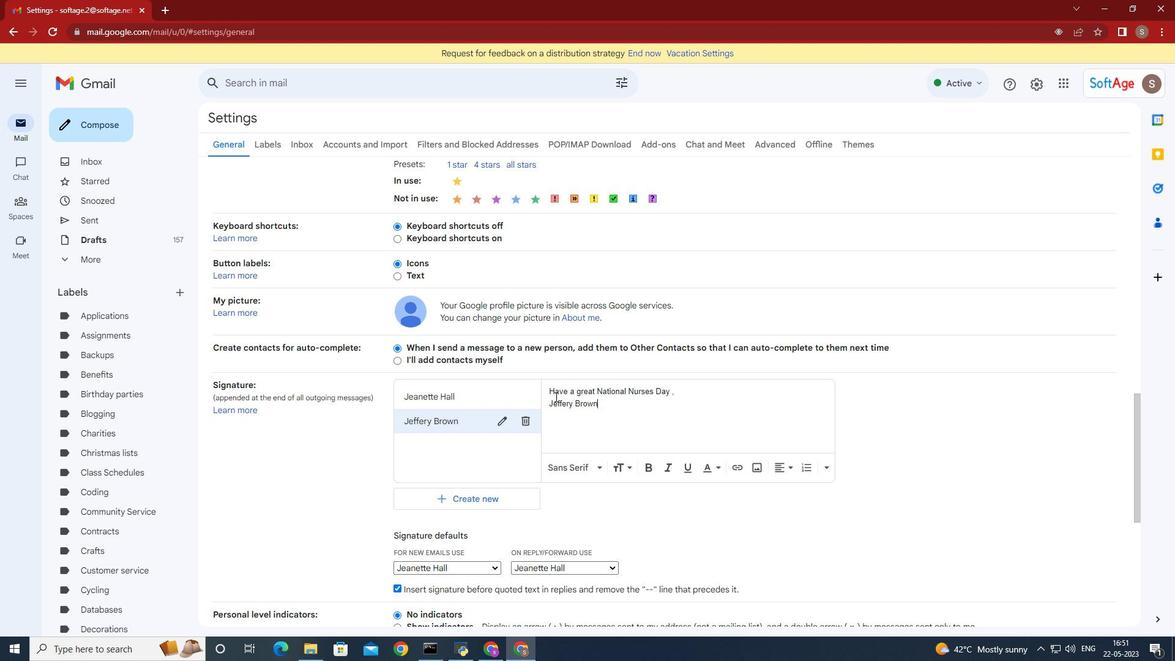 
Action: Mouse scrolled (555, 396) with delta (0, 0)
Screenshot: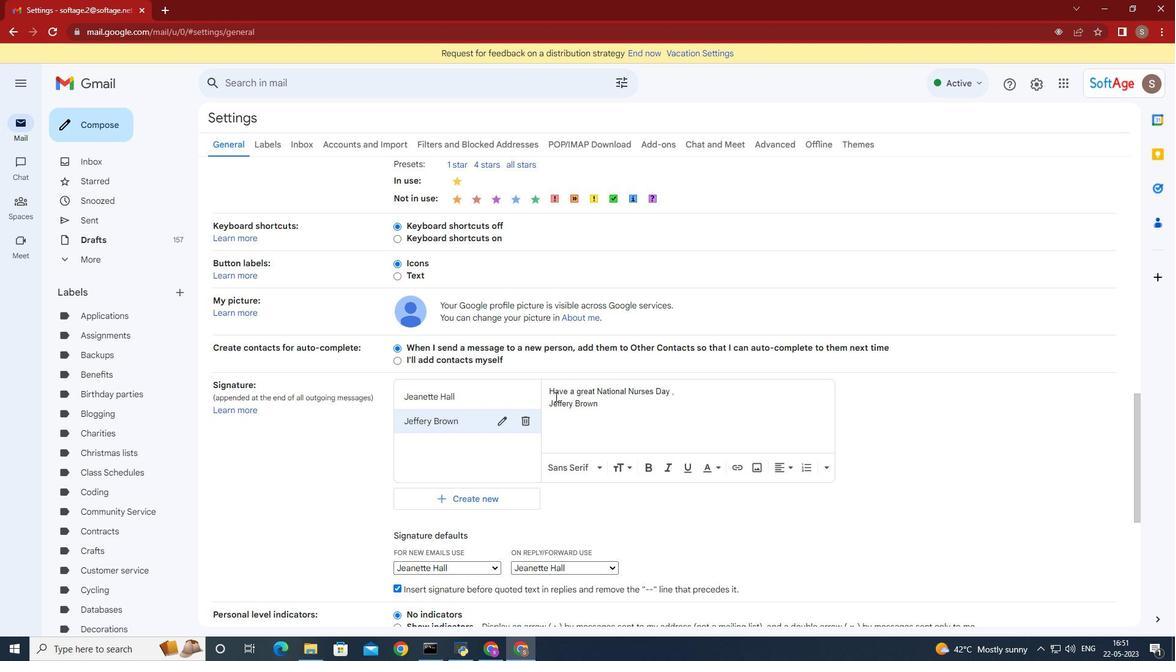 
Action: Mouse scrolled (555, 396) with delta (0, 0)
Screenshot: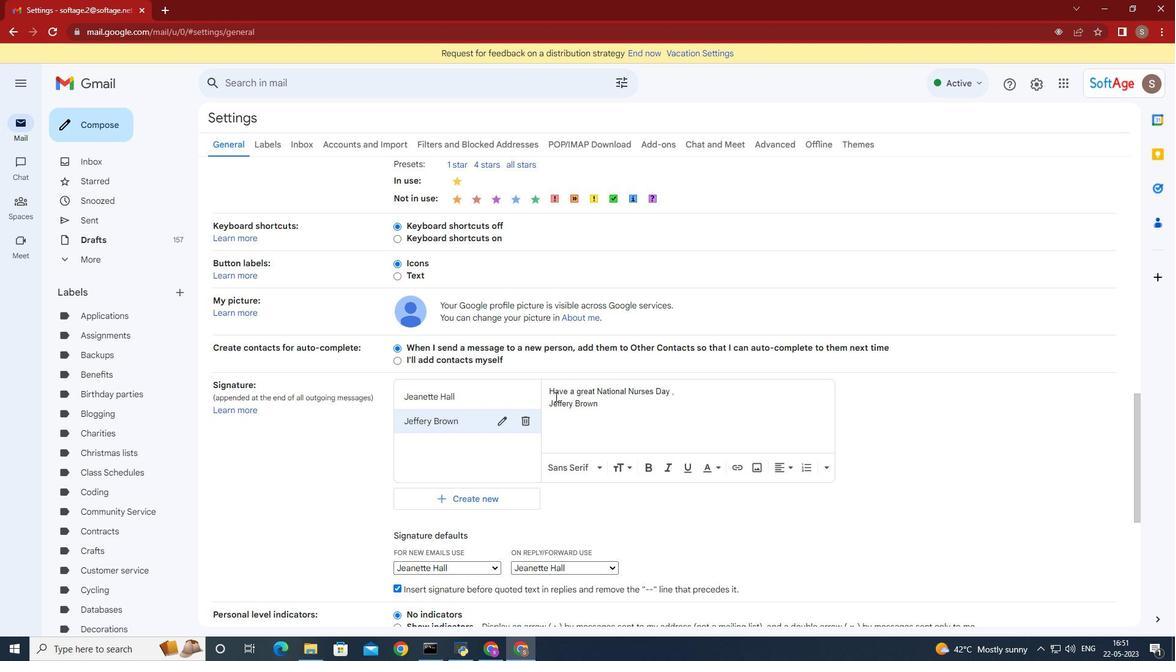 
Action: Mouse scrolled (555, 396) with delta (0, 0)
Screenshot: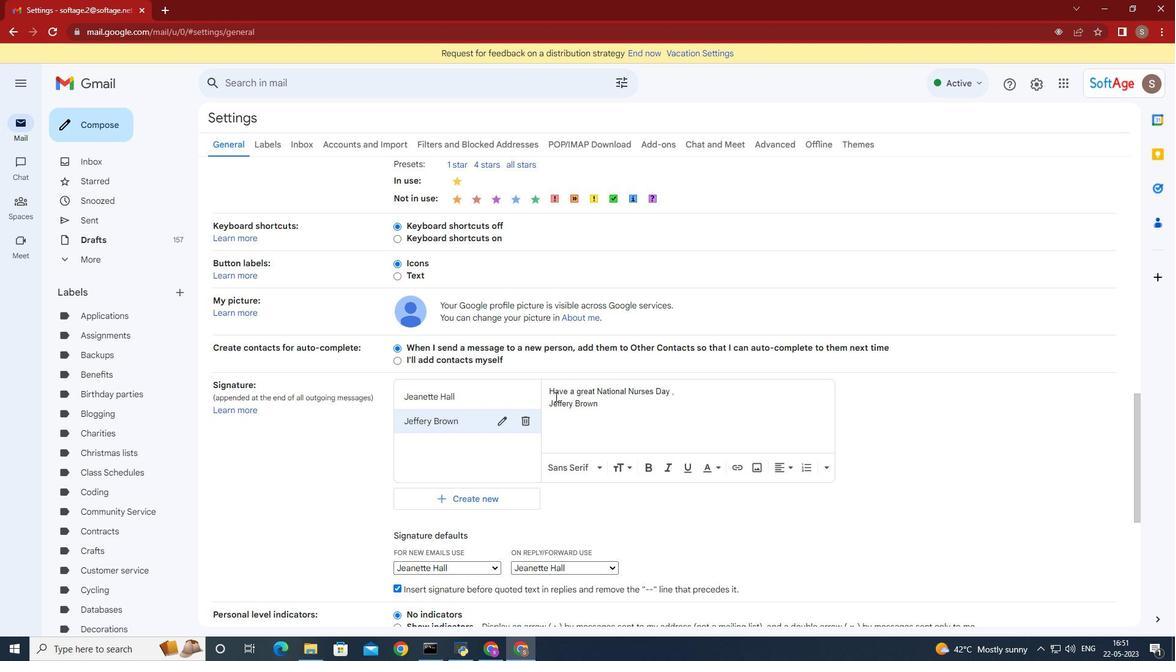 
Action: Mouse scrolled (555, 396) with delta (0, 0)
Screenshot: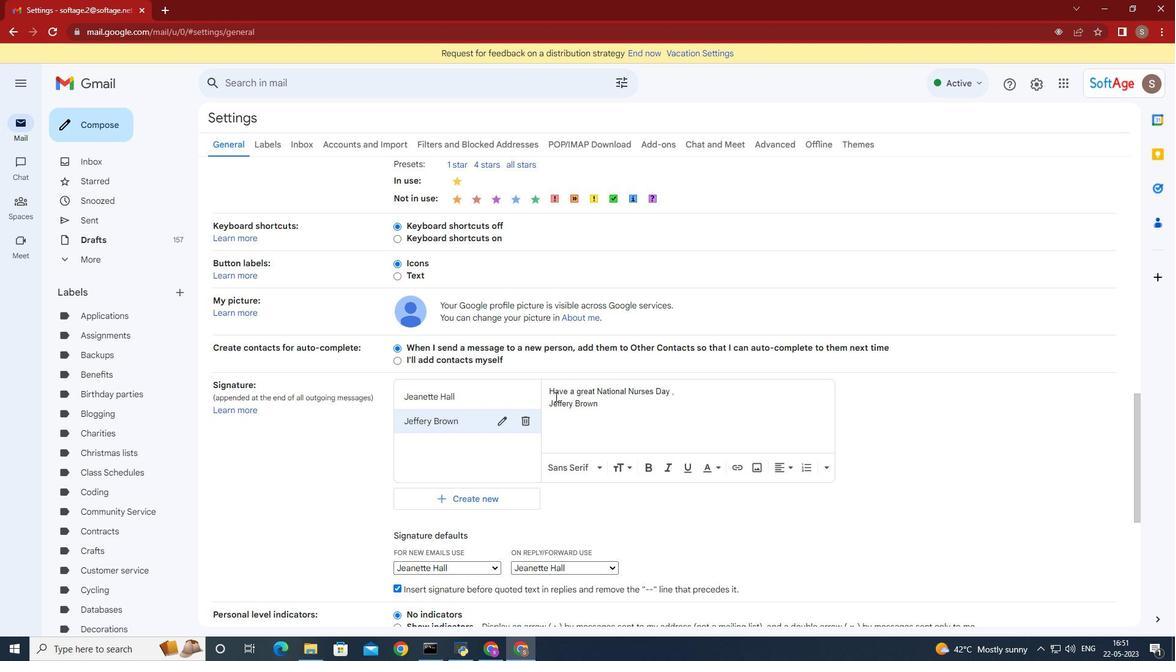 
Action: Mouse scrolled (555, 396) with delta (0, 0)
Screenshot: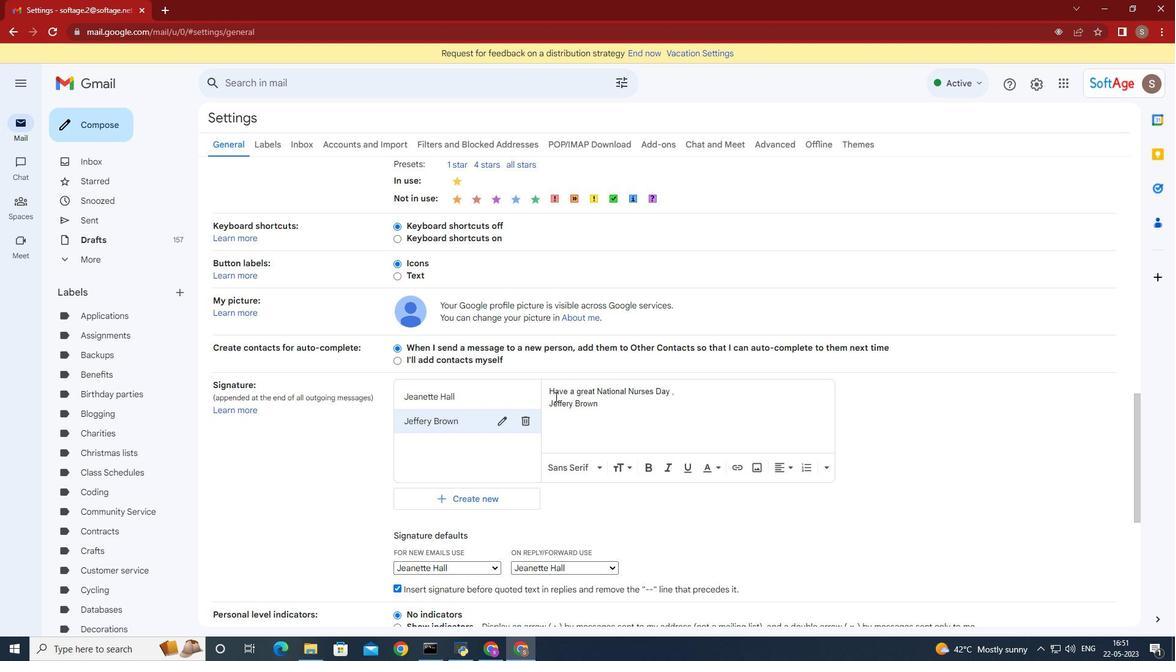 
Action: Mouse moved to (453, 258)
Screenshot: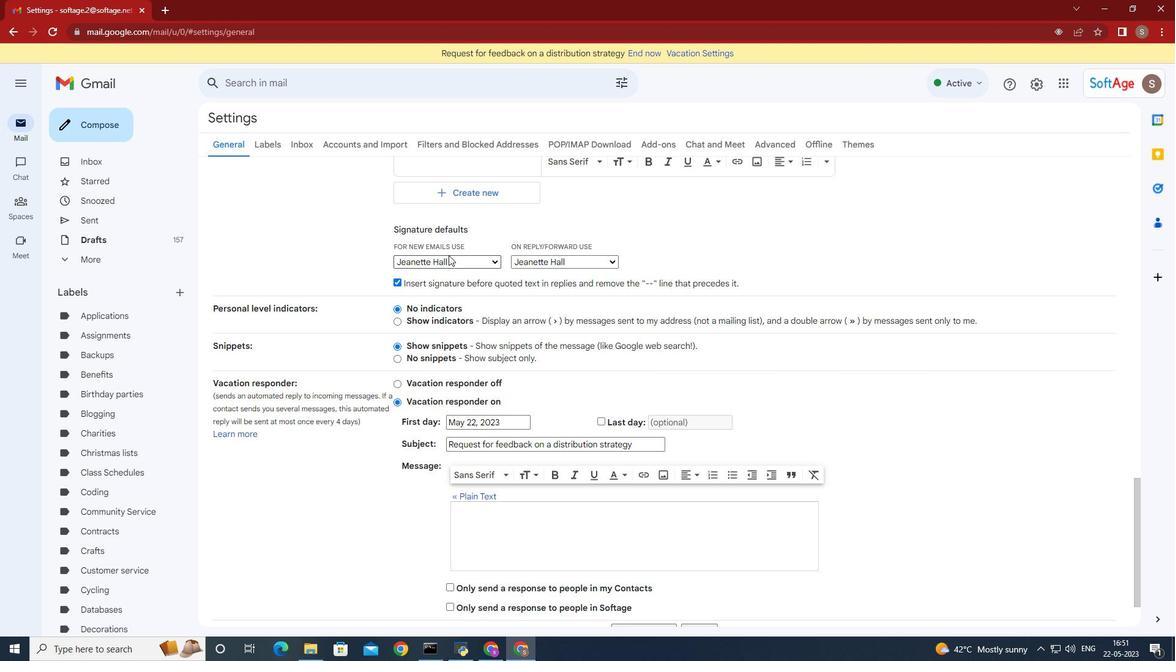 
Action: Mouse pressed left at (453, 258)
Screenshot: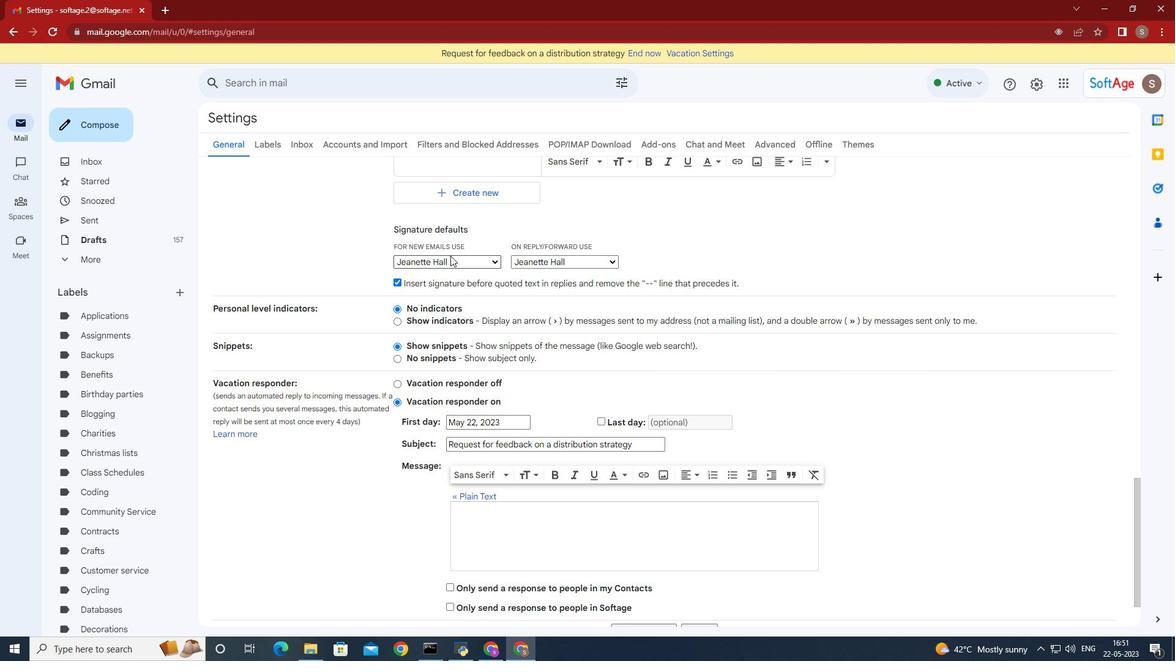 
Action: Mouse moved to (446, 295)
Screenshot: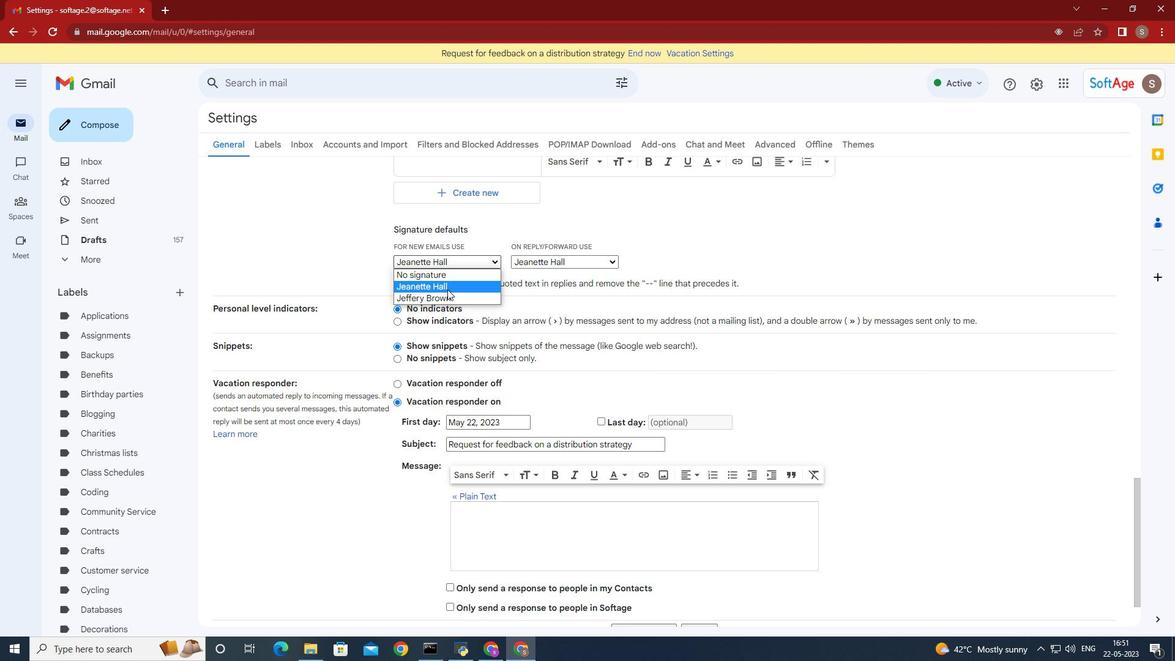 
Action: Mouse pressed left at (446, 295)
Screenshot: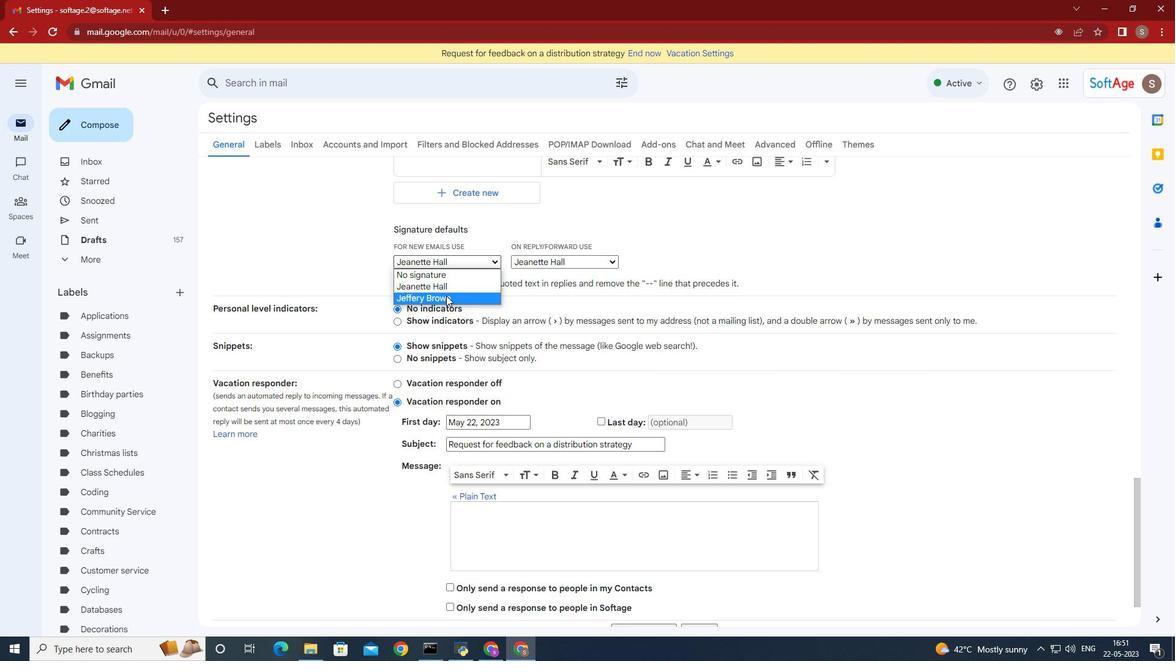 
Action: Mouse moved to (585, 262)
Screenshot: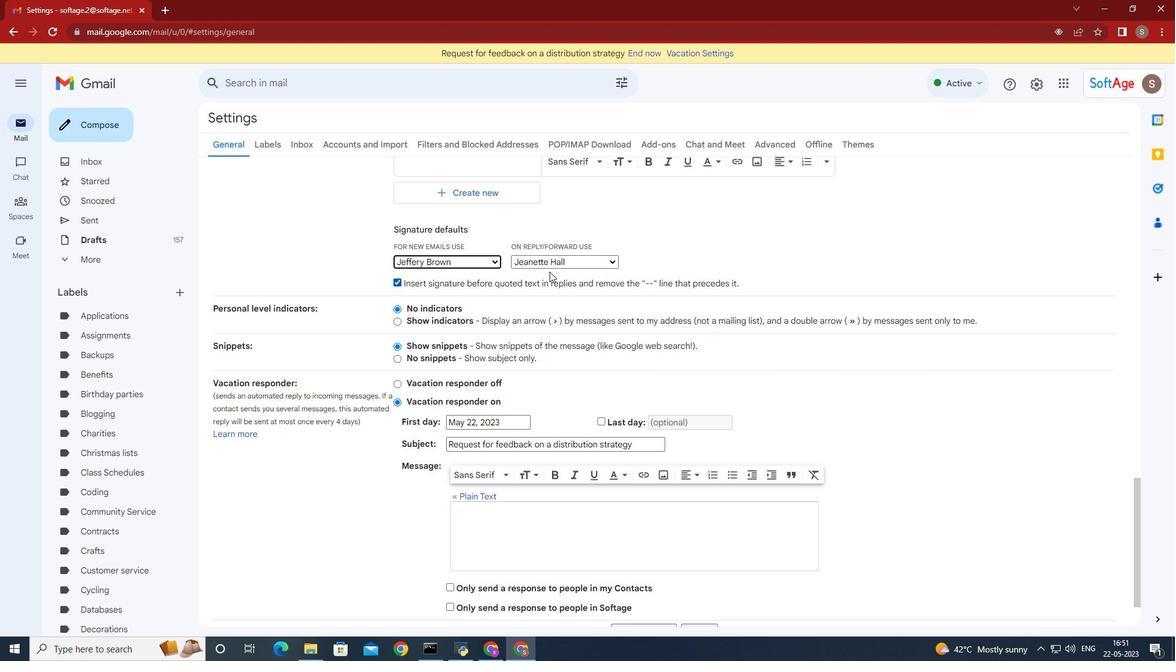 
Action: Mouse pressed left at (585, 262)
Screenshot: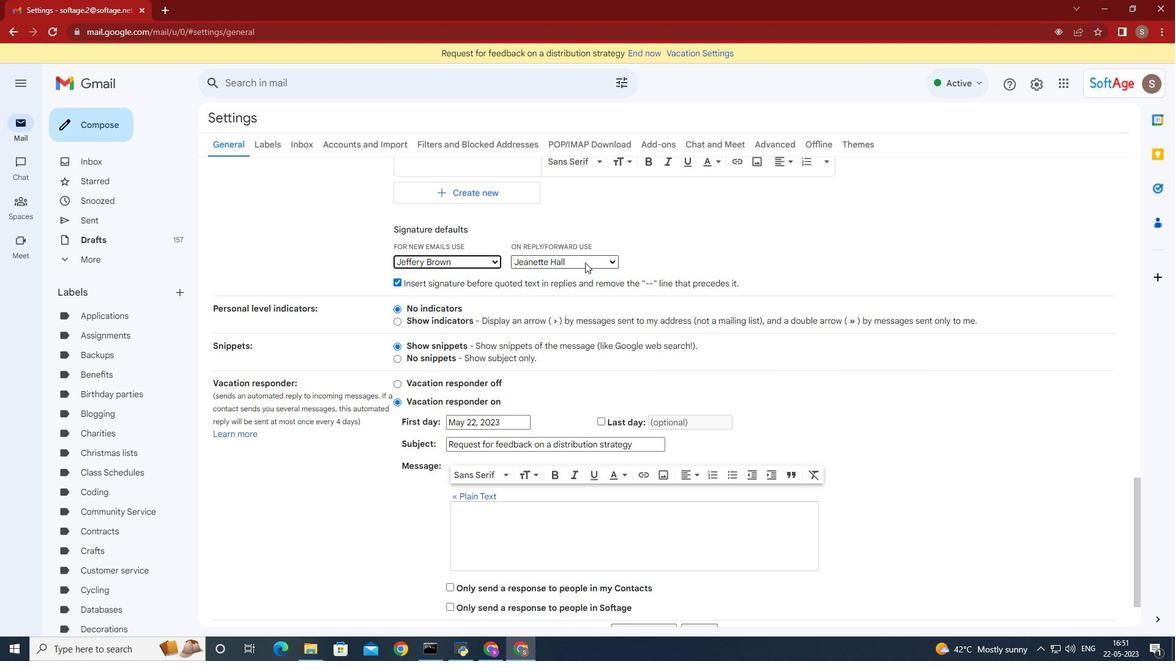 
Action: Mouse moved to (573, 294)
Screenshot: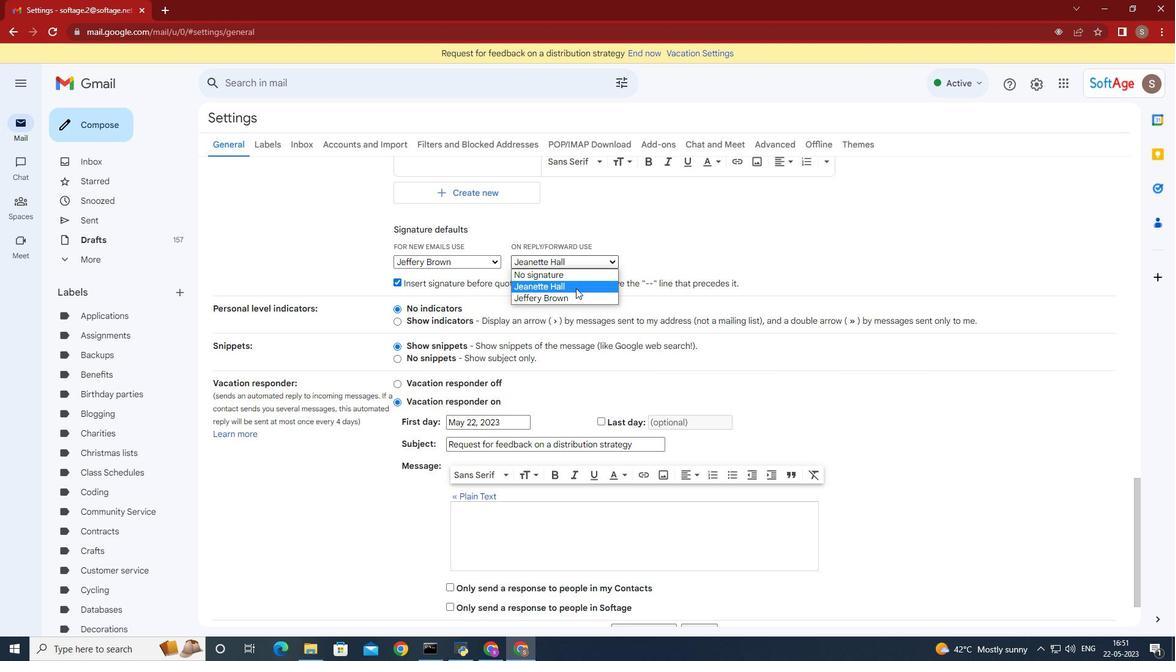 
Action: Mouse pressed left at (573, 294)
Screenshot: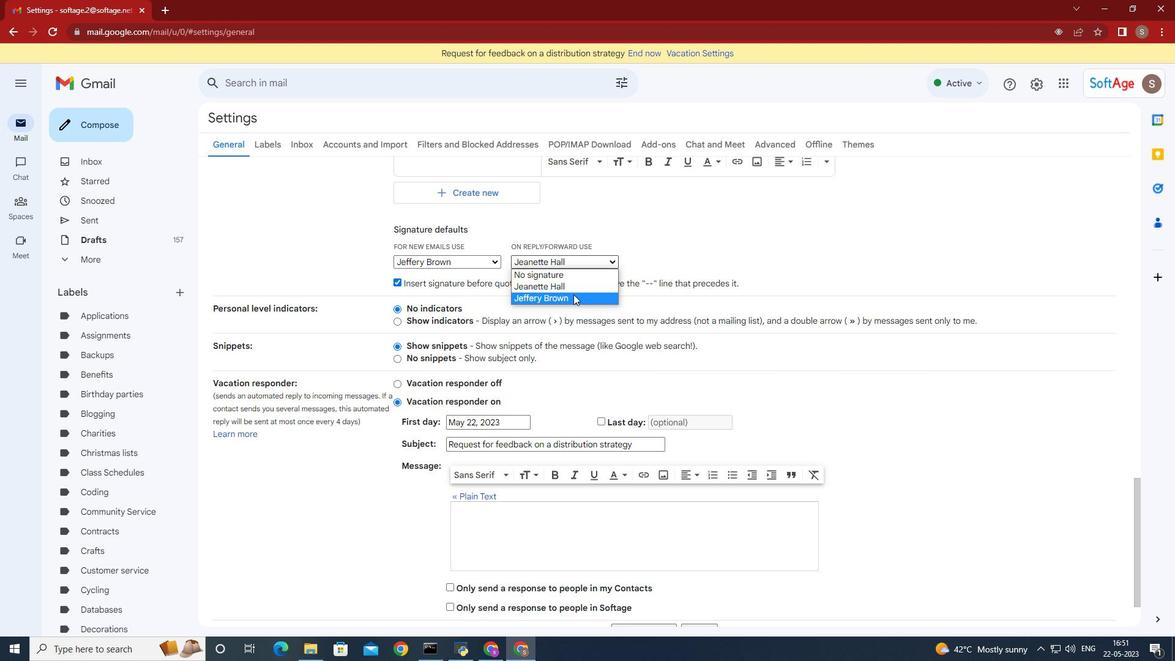 
Action: Mouse scrolled (573, 293) with delta (0, 0)
Screenshot: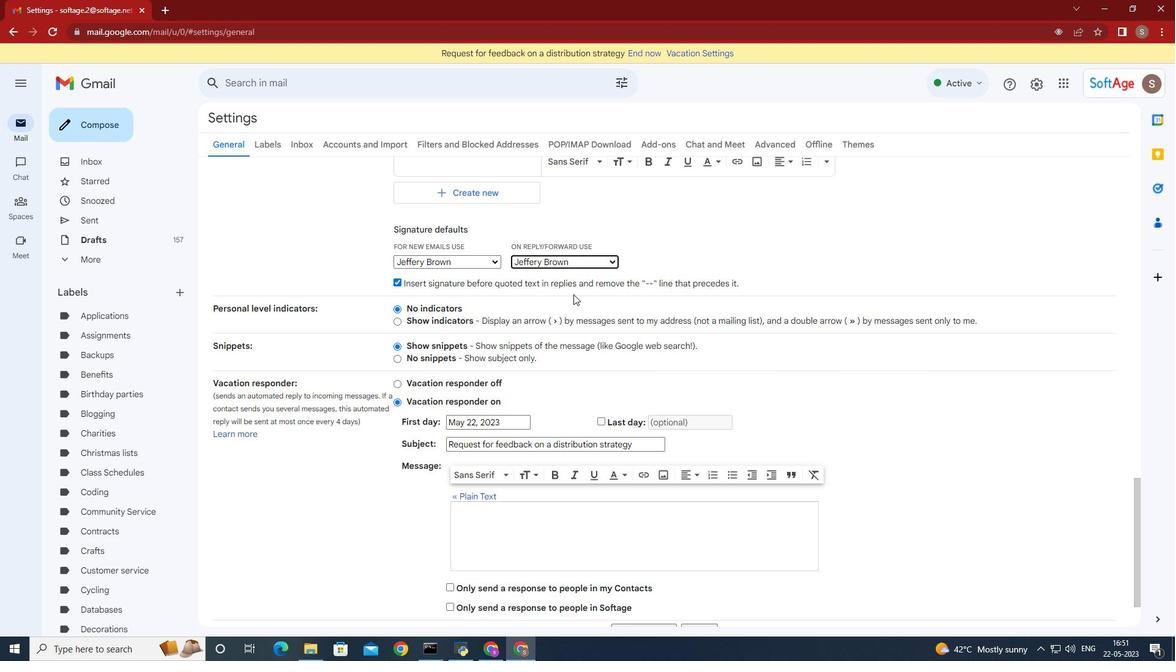 
Action: Mouse scrolled (573, 293) with delta (0, 0)
Screenshot: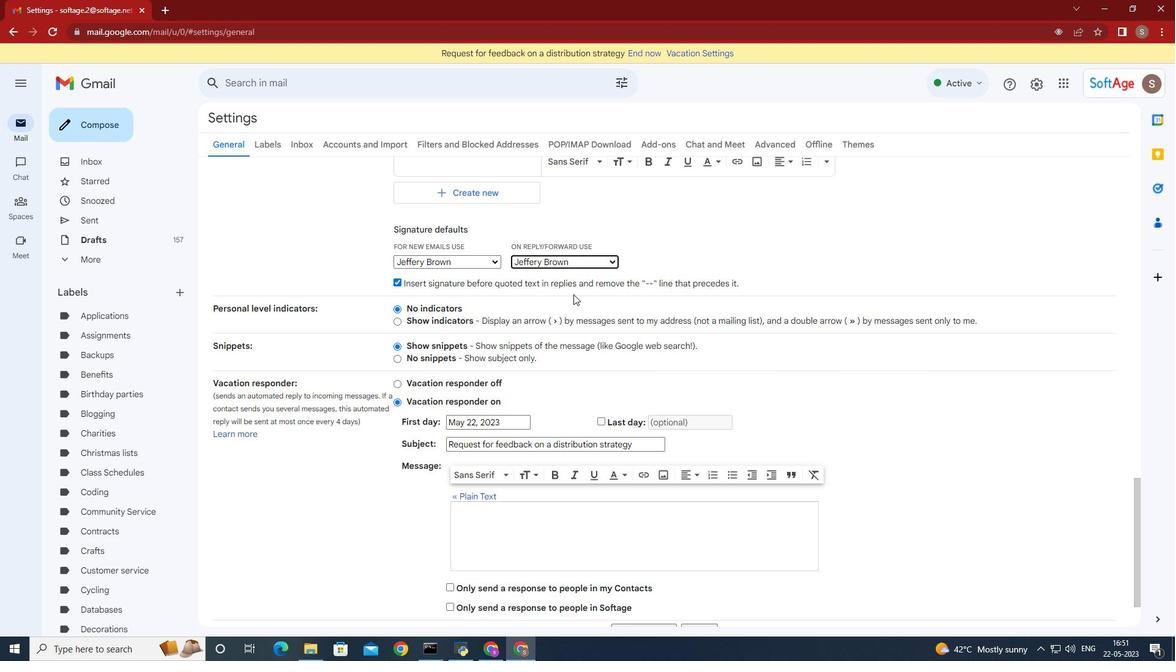 
Action: Mouse scrolled (573, 293) with delta (0, 0)
Screenshot: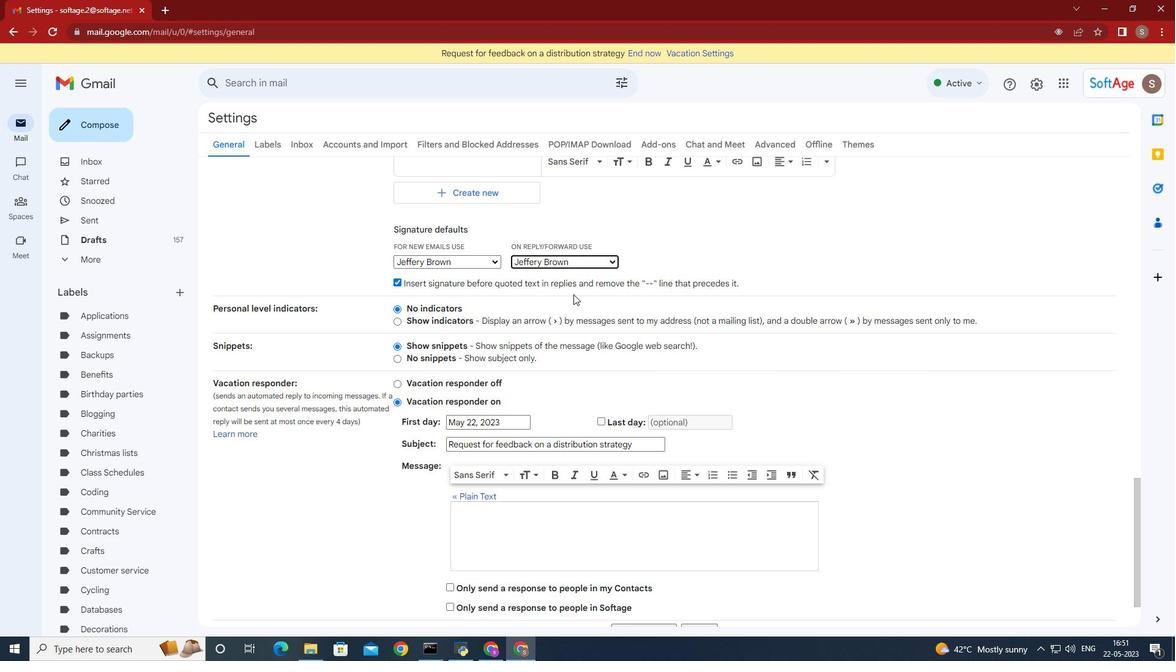 
Action: Mouse scrolled (573, 293) with delta (0, 0)
Screenshot: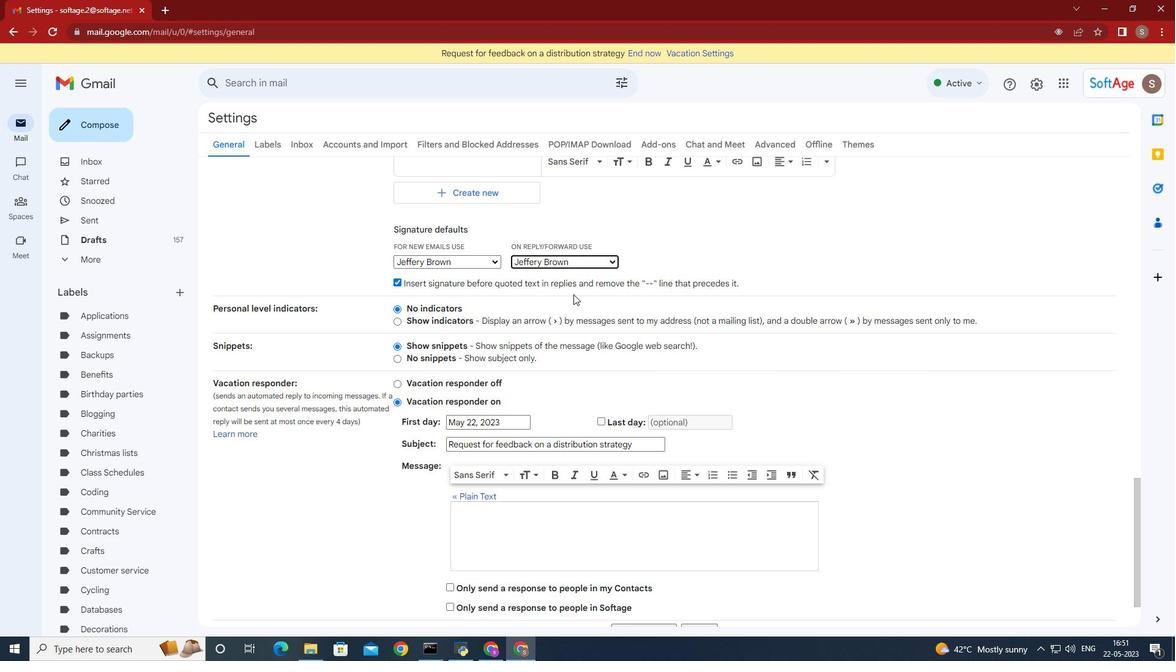 
Action: Mouse scrolled (573, 293) with delta (0, 0)
Screenshot: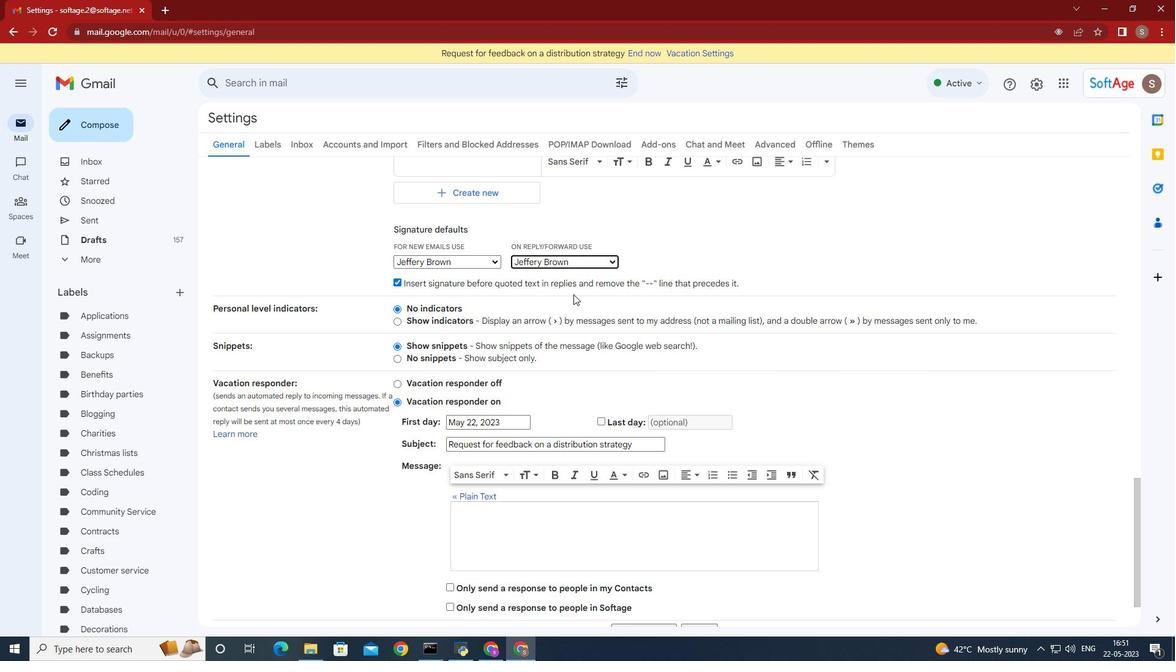 
Action: Mouse scrolled (573, 293) with delta (0, 0)
Screenshot: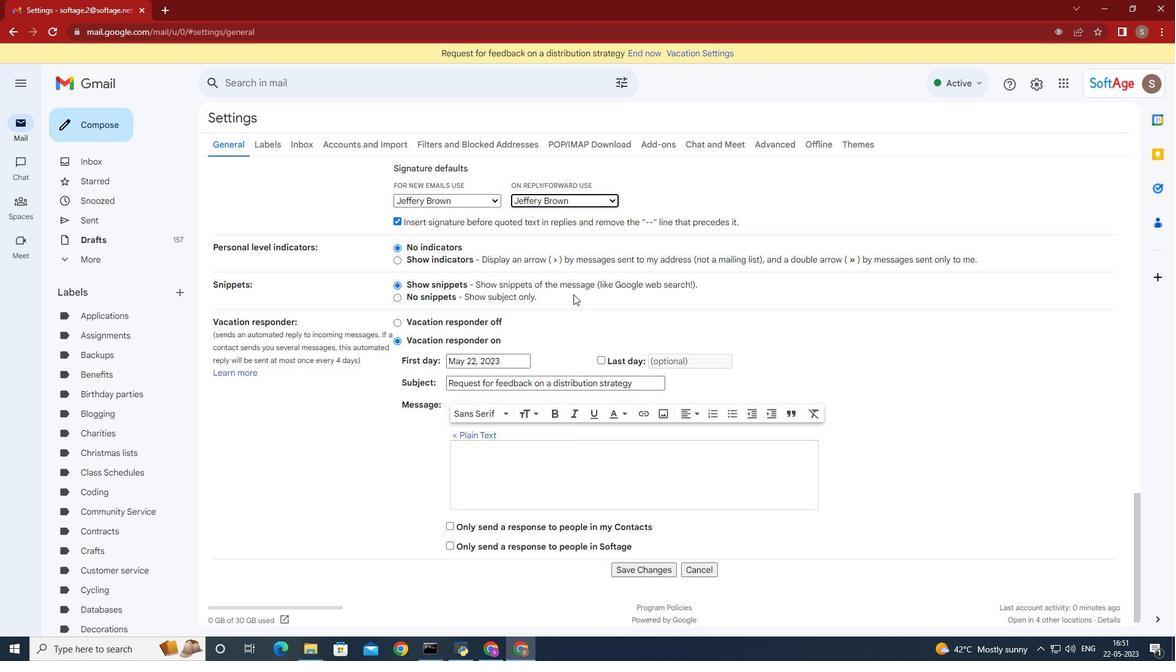 
Action: Mouse scrolled (573, 293) with delta (0, 0)
Screenshot: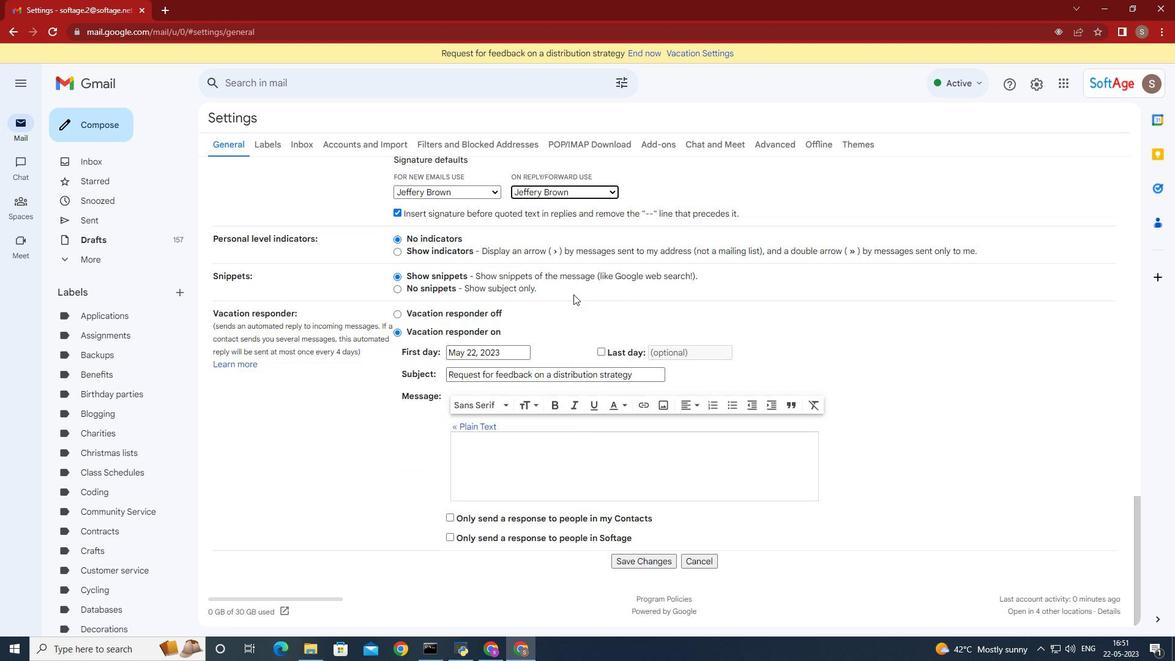 
Action: Mouse scrolled (573, 293) with delta (0, 0)
Screenshot: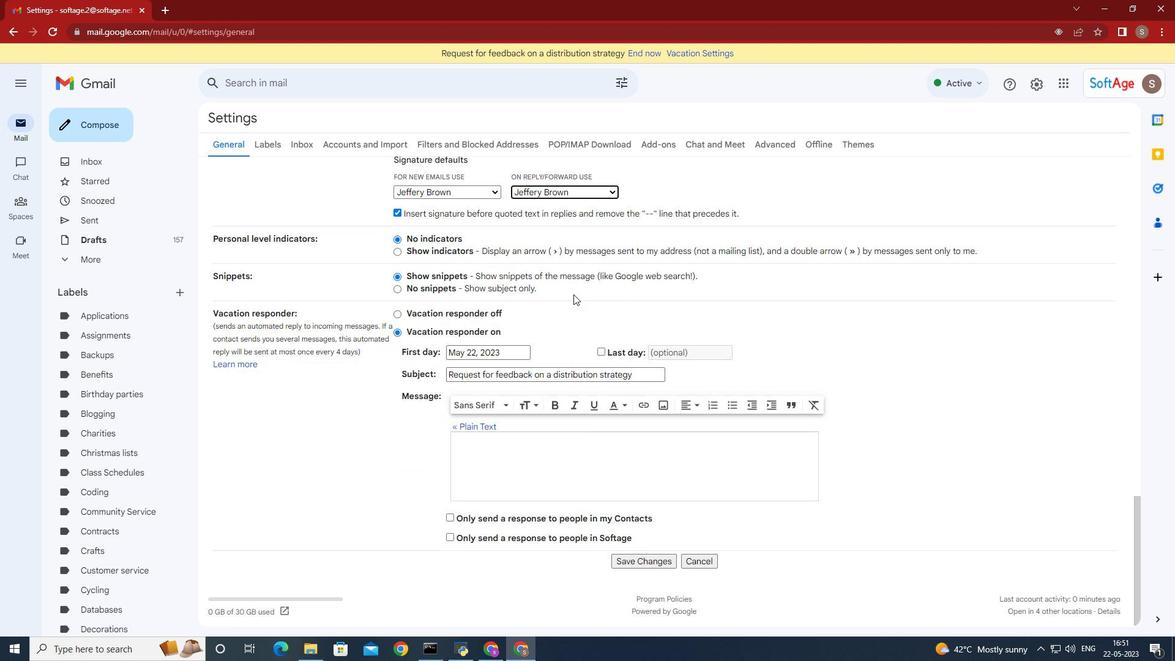 
Action: Mouse scrolled (573, 293) with delta (0, 0)
Screenshot: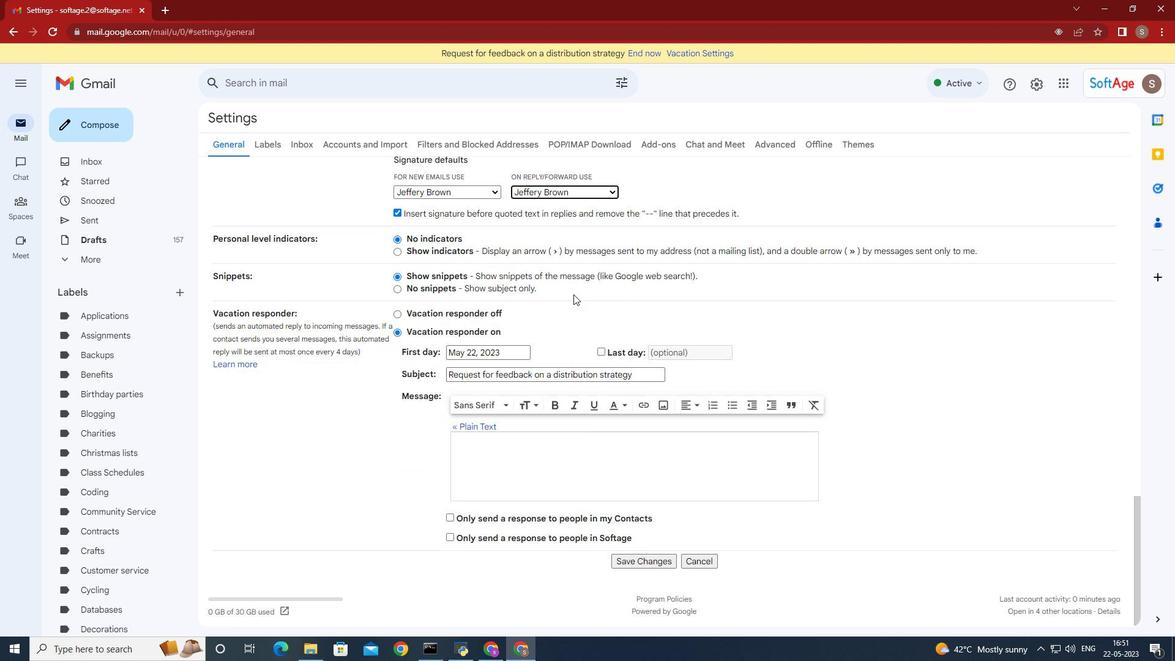 
Action: Mouse scrolled (573, 293) with delta (0, 0)
Screenshot: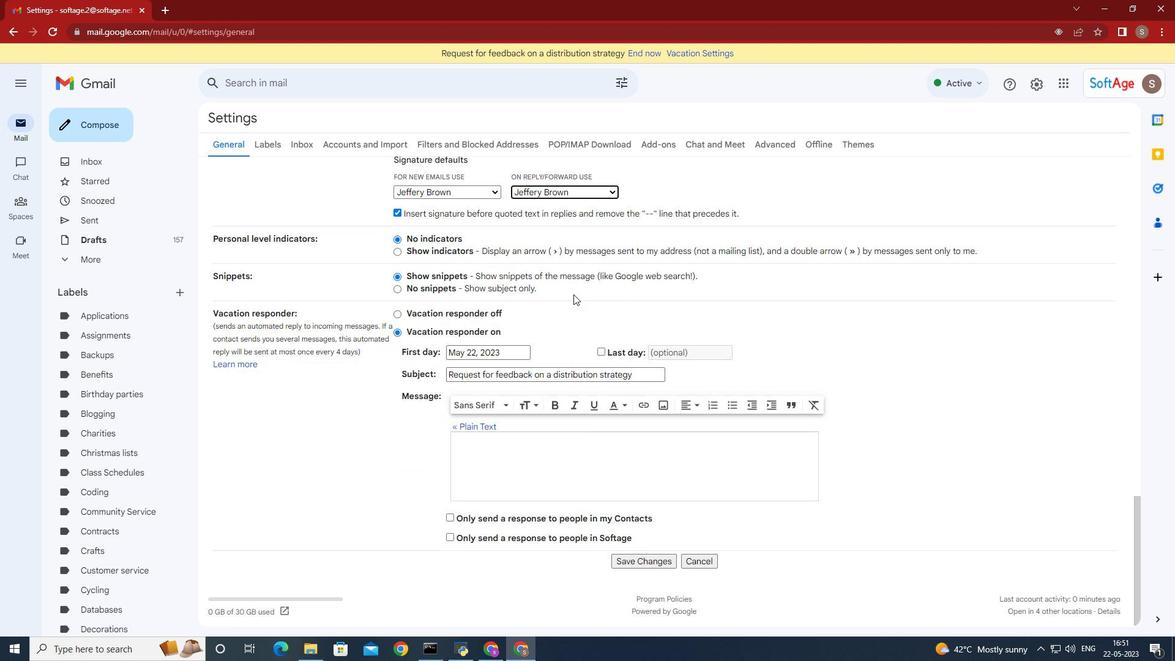 
Action: Mouse moved to (650, 554)
Screenshot: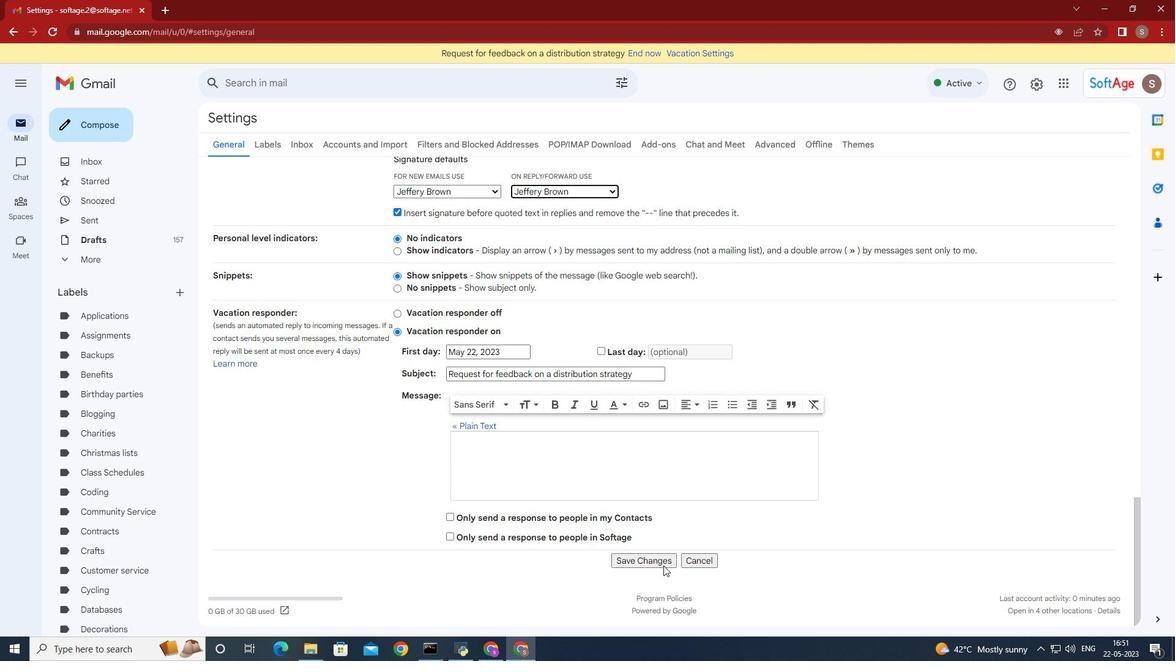 
Action: Mouse pressed left at (650, 554)
Screenshot: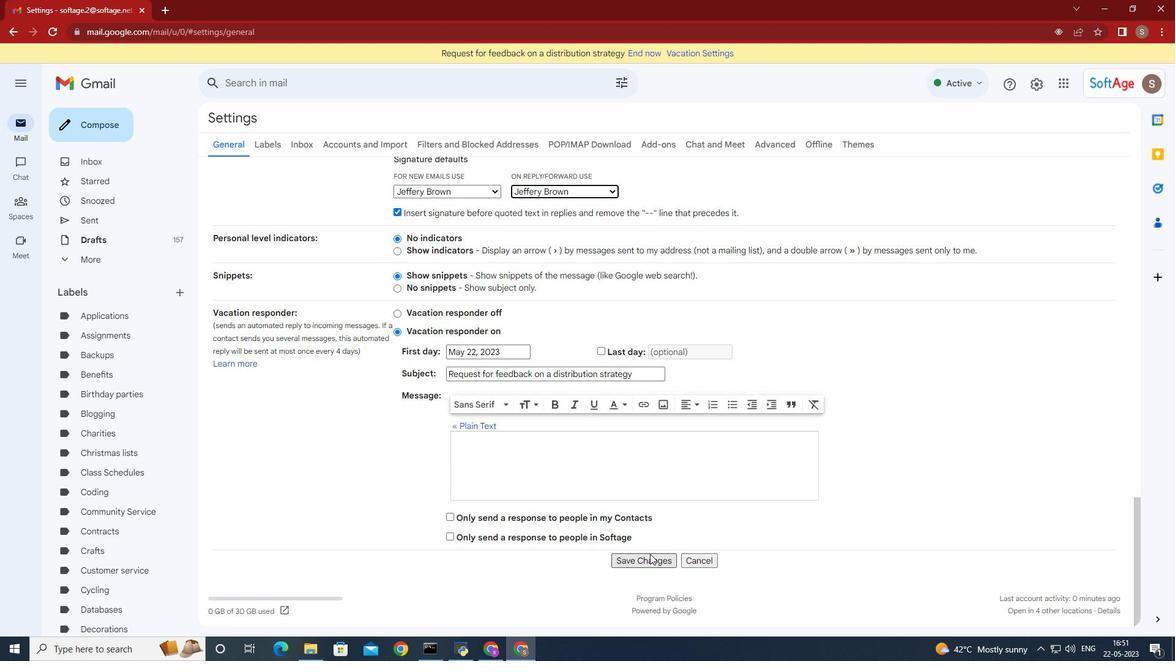
Action: Mouse moved to (95, 132)
Screenshot: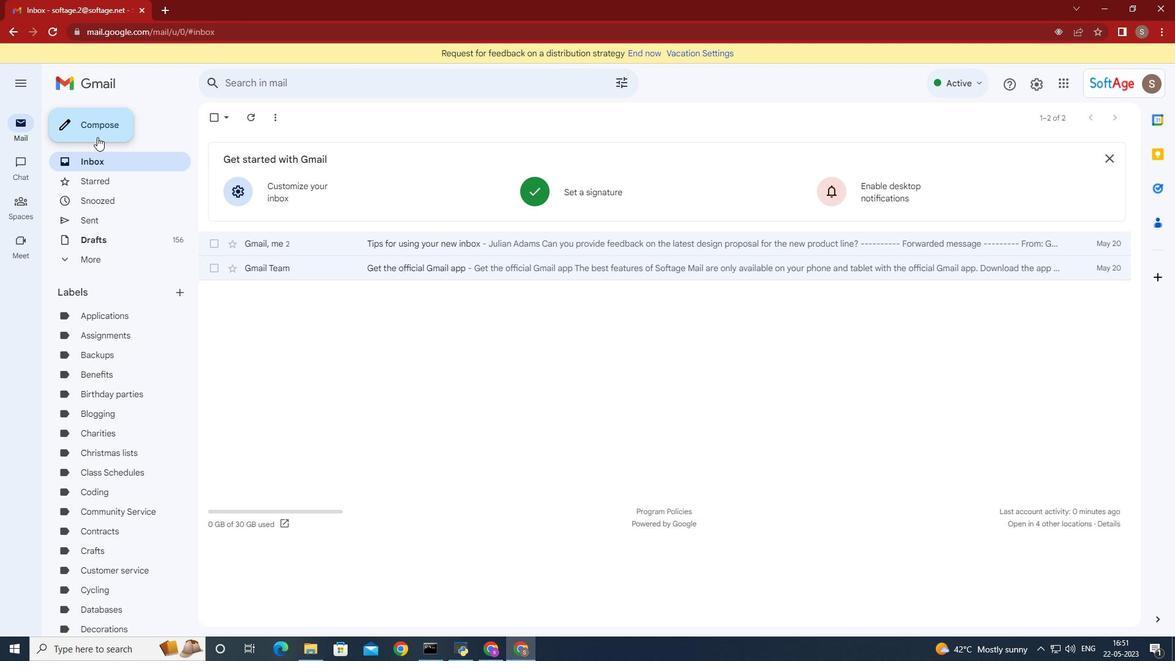
Action: Mouse pressed left at (95, 132)
Screenshot: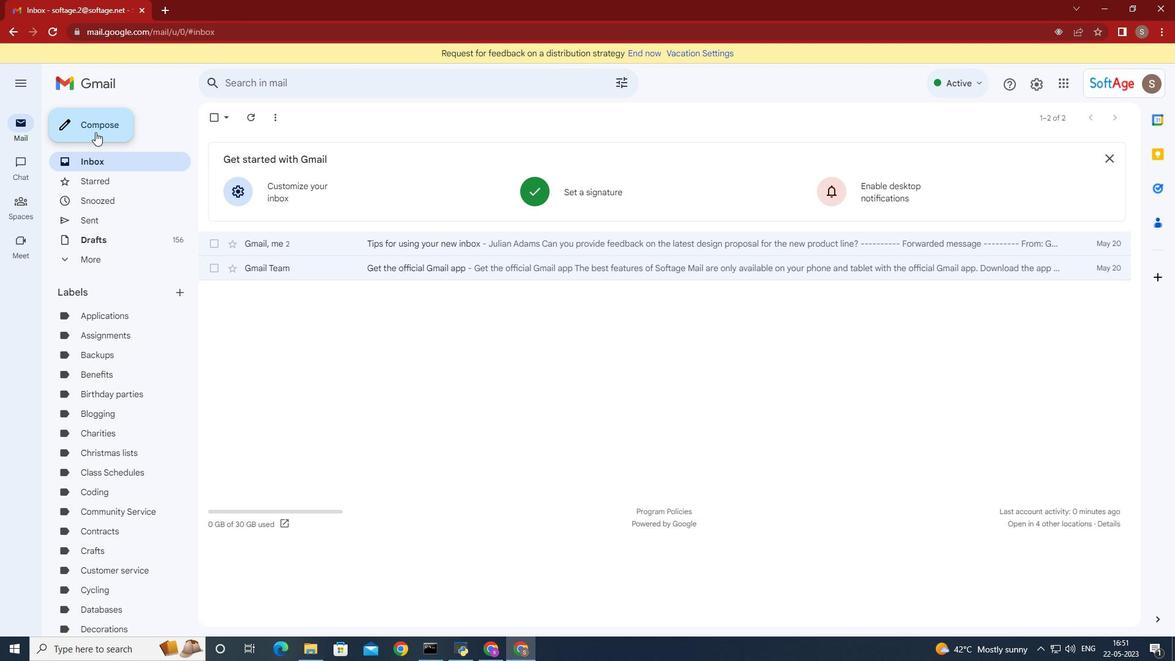 
Action: Mouse moved to (872, 333)
Screenshot: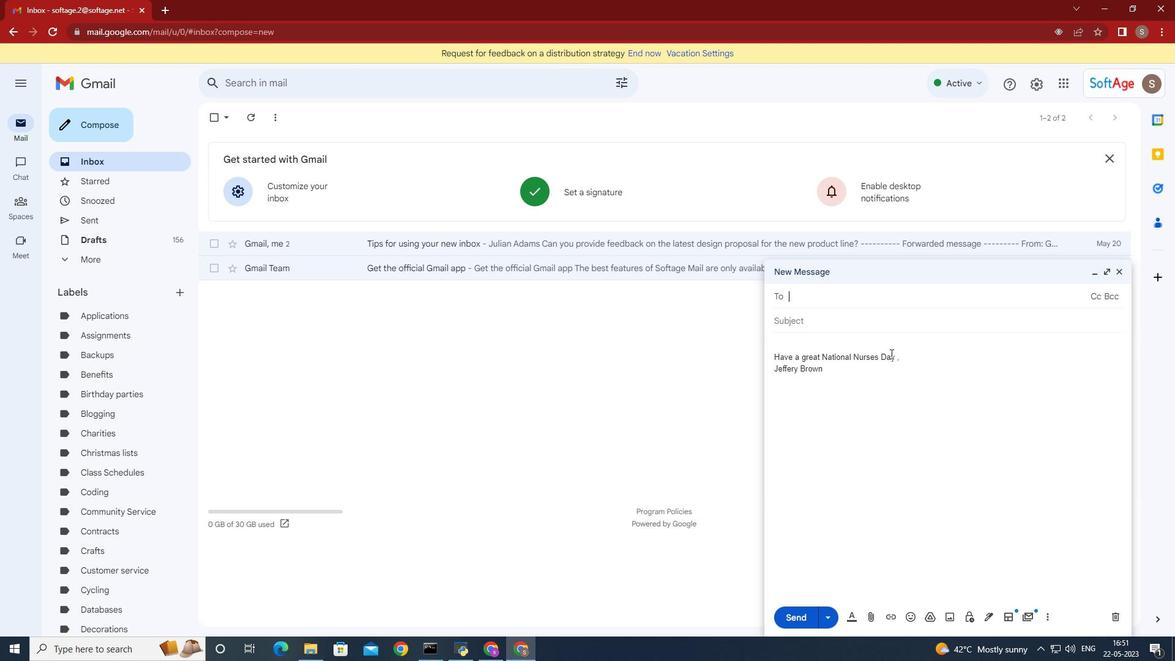 
Action: Key pressed softage.8
Screenshot: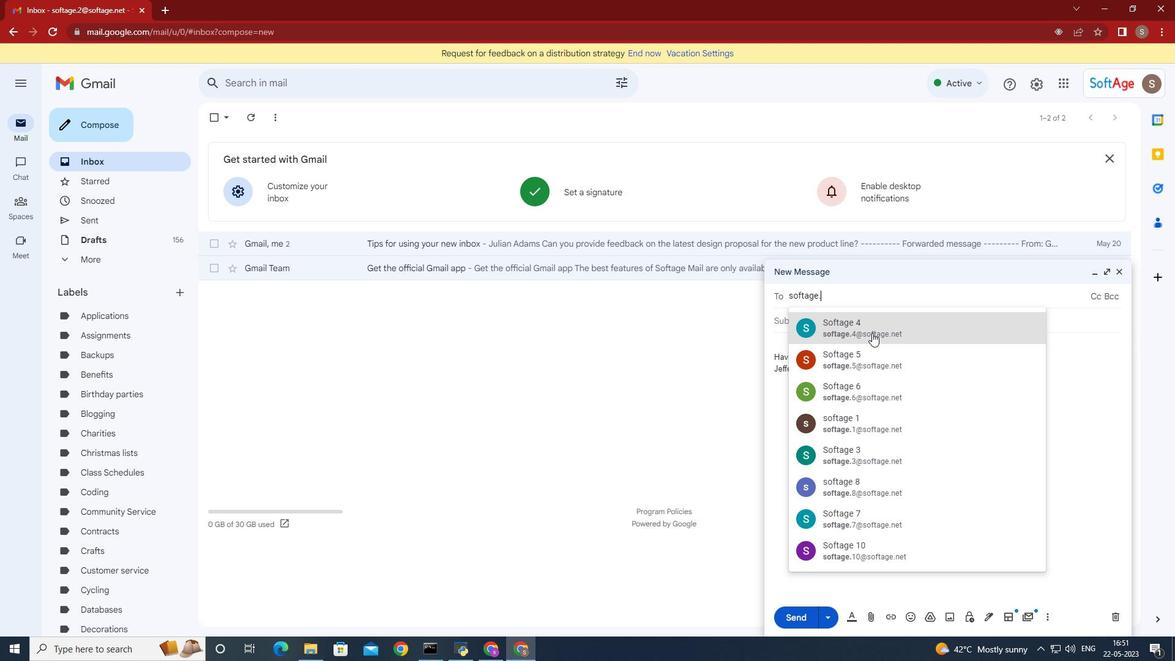 
Action: Mouse pressed left at (872, 333)
Screenshot: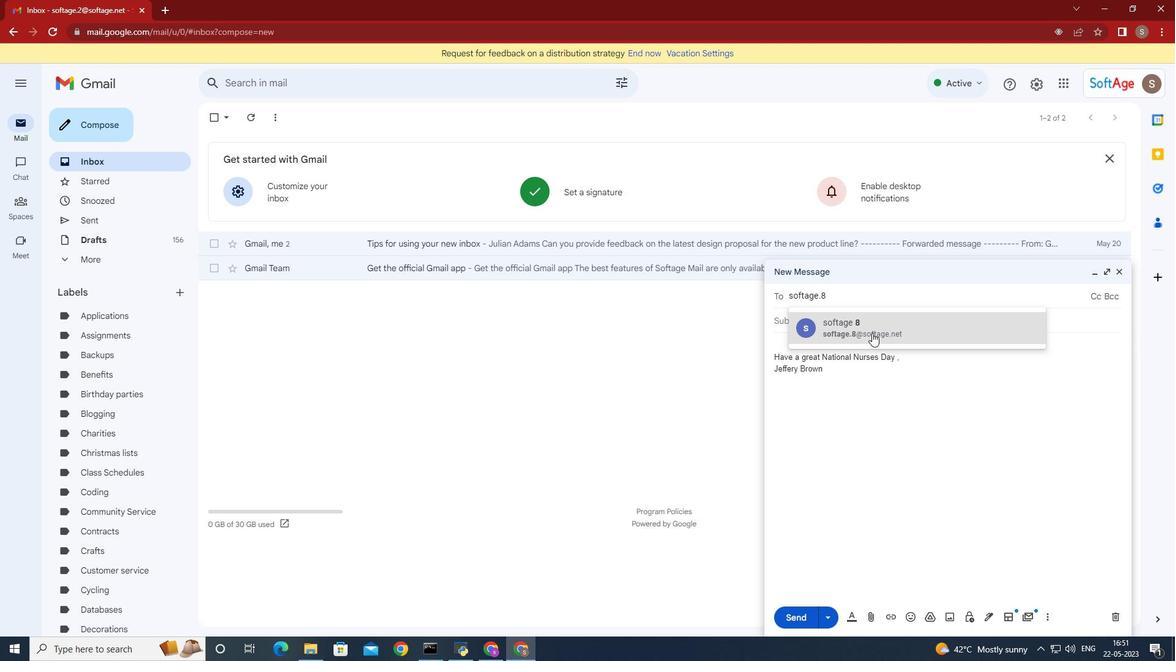 
Action: Mouse moved to (175, 292)
Screenshot: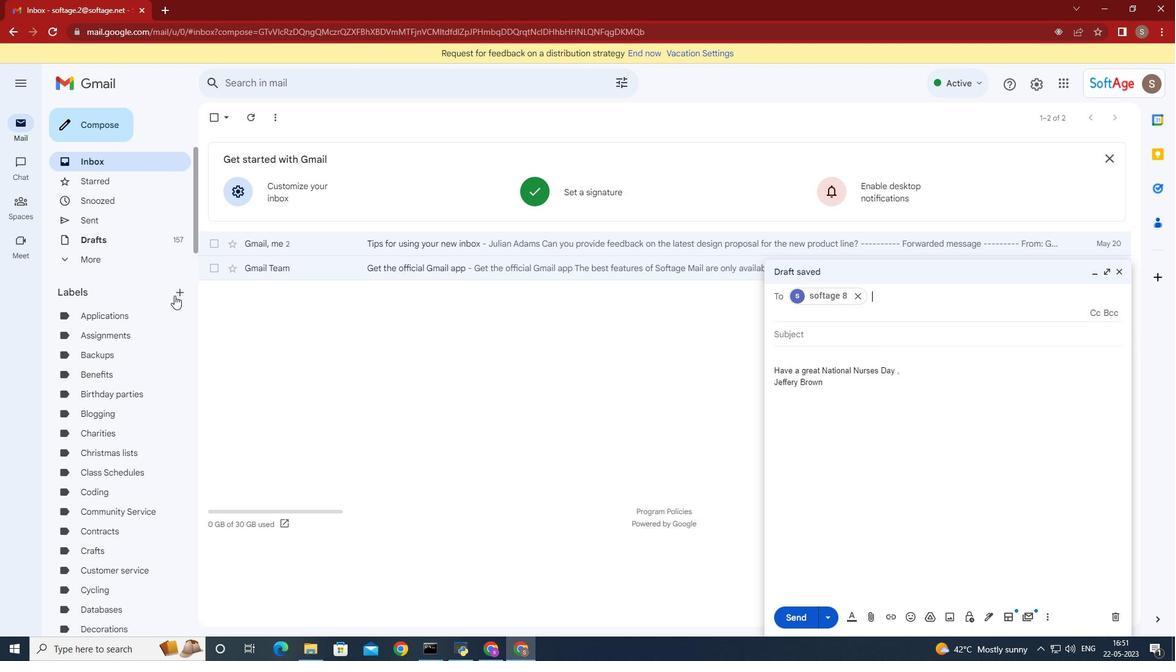 
Action: Mouse pressed left at (175, 292)
Screenshot: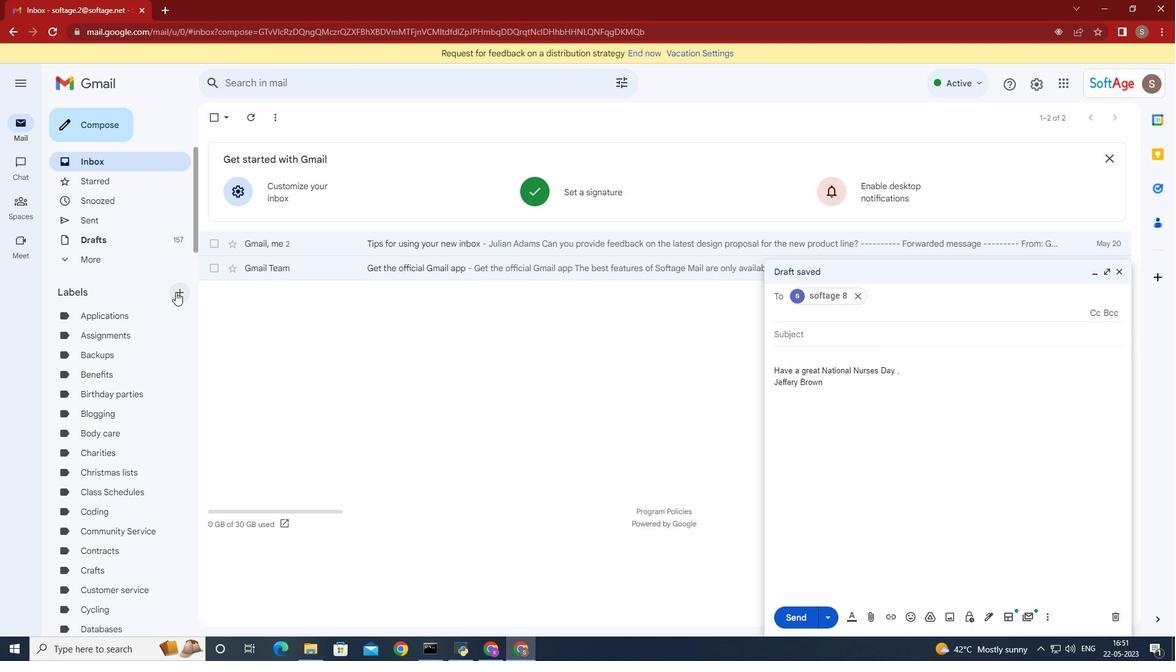 
Action: Key pressed <Key.shift>Test<Key.space>fo<Key.backspace><Key.backspace>scores
Screenshot: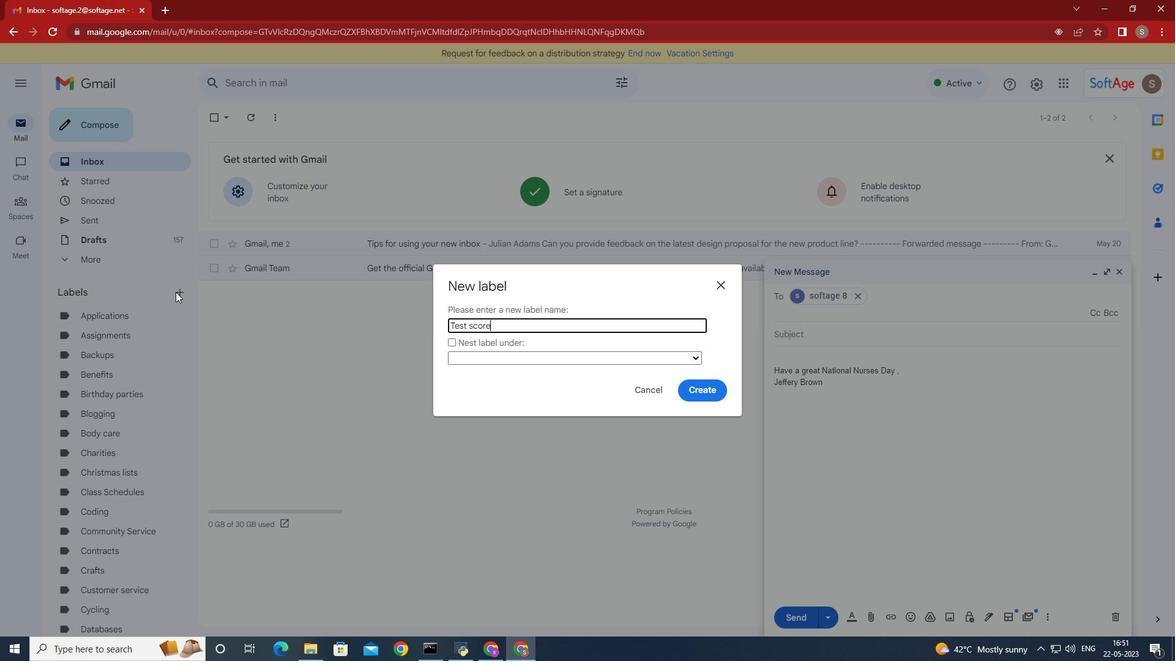 
Action: Mouse moved to (696, 391)
Screenshot: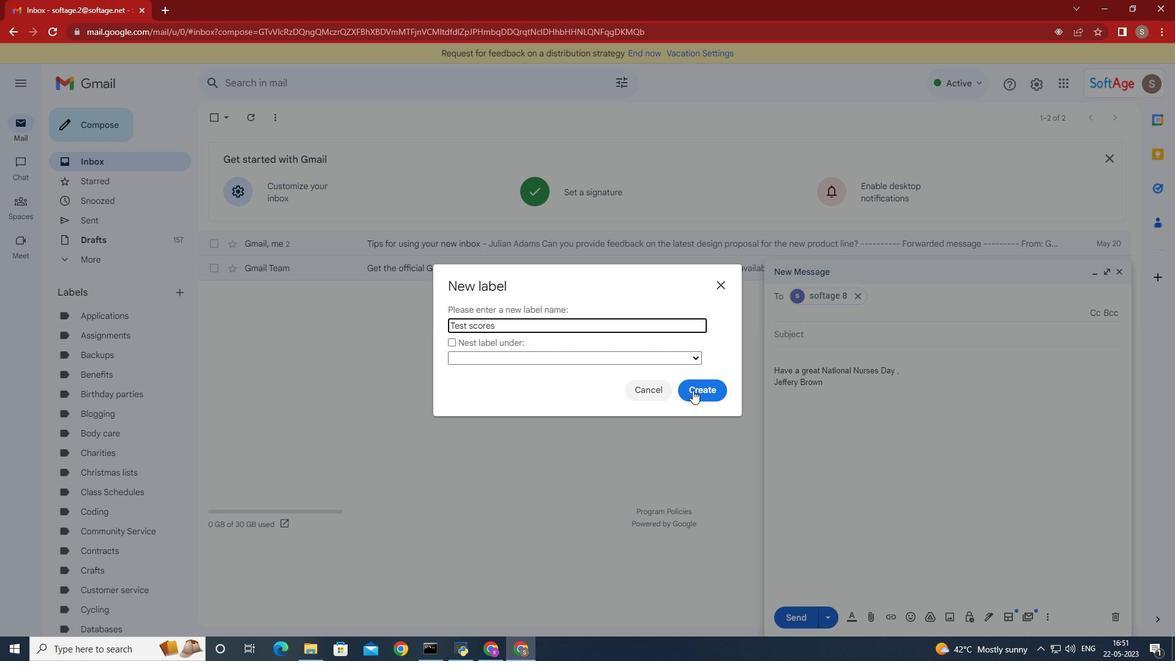 
Action: Mouse pressed left at (696, 391)
Screenshot: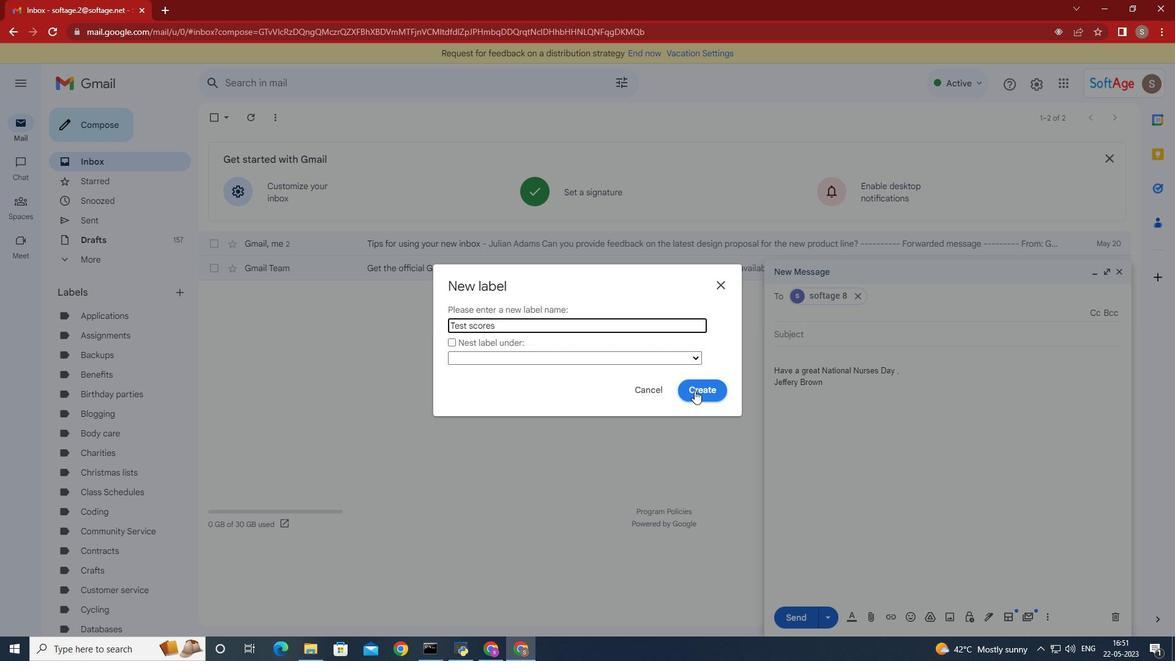 
Action: Mouse moved to (230, 461)
Screenshot: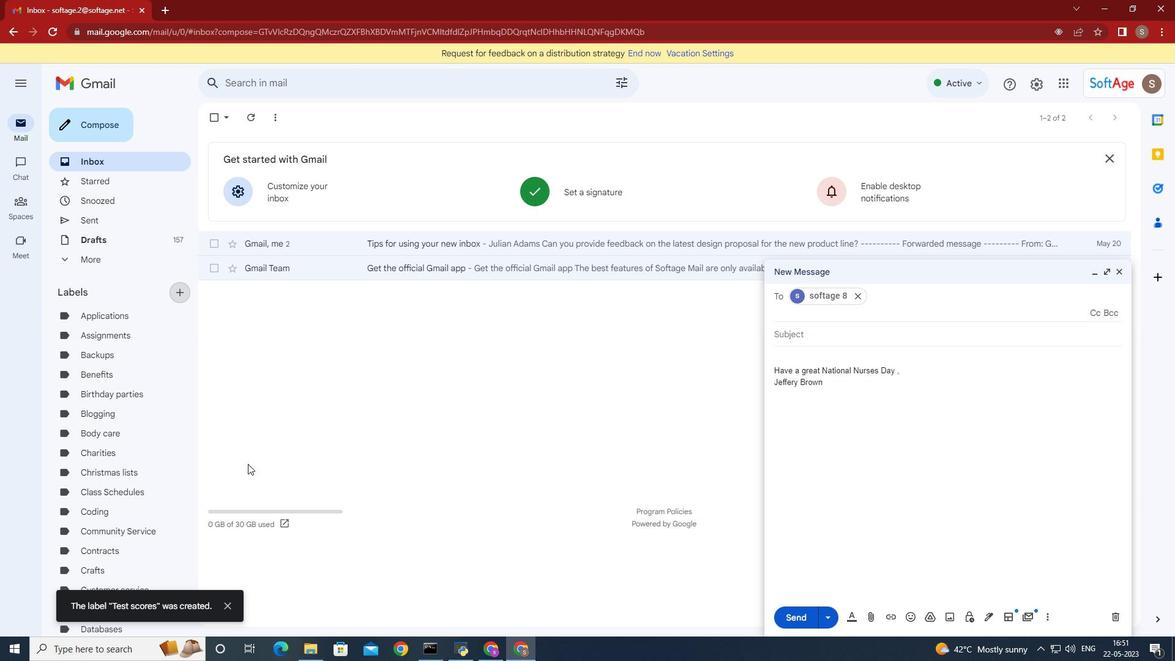 
